 Task: Look for space in Tupaciguara, Brazil from 9th July, 2023 to 16th July, 2023 for 2 adults, 1 child in price range Rs.8000 to Rs.16000. Place can be entire place with 2 bedrooms having 2 beds and 1 bathroom. Property type can be house, flat, guest house. Amenities needed are: washing machine. Booking option can be shelf check-in. Required host language is Spanish.
Action: Mouse moved to (408, 95)
Screenshot: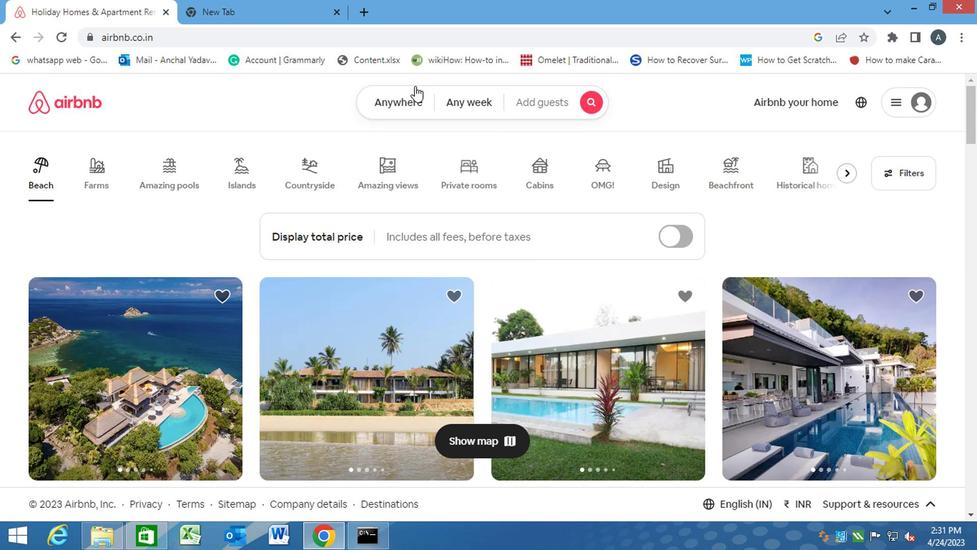 
Action: Mouse pressed left at (408, 95)
Screenshot: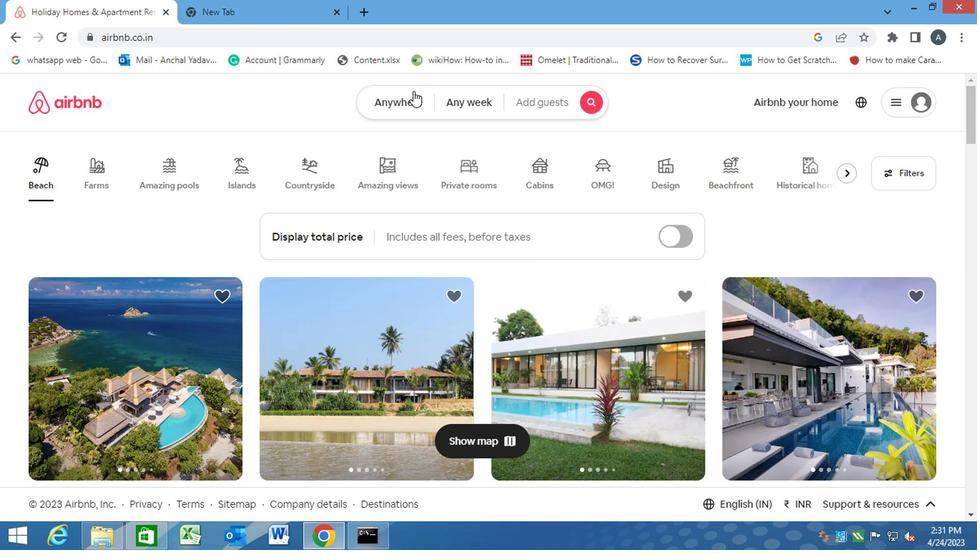 
Action: Mouse moved to (241, 154)
Screenshot: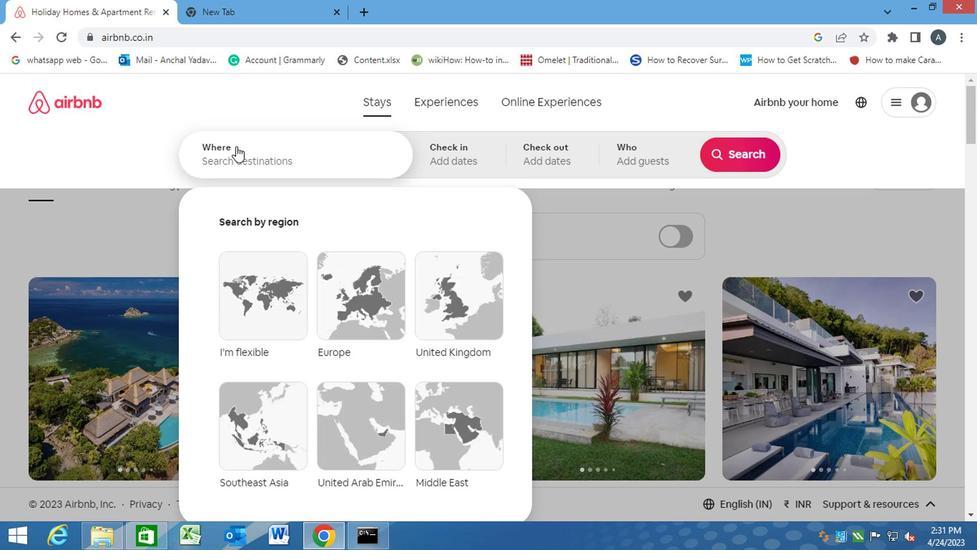 
Action: Mouse pressed left at (241, 154)
Screenshot: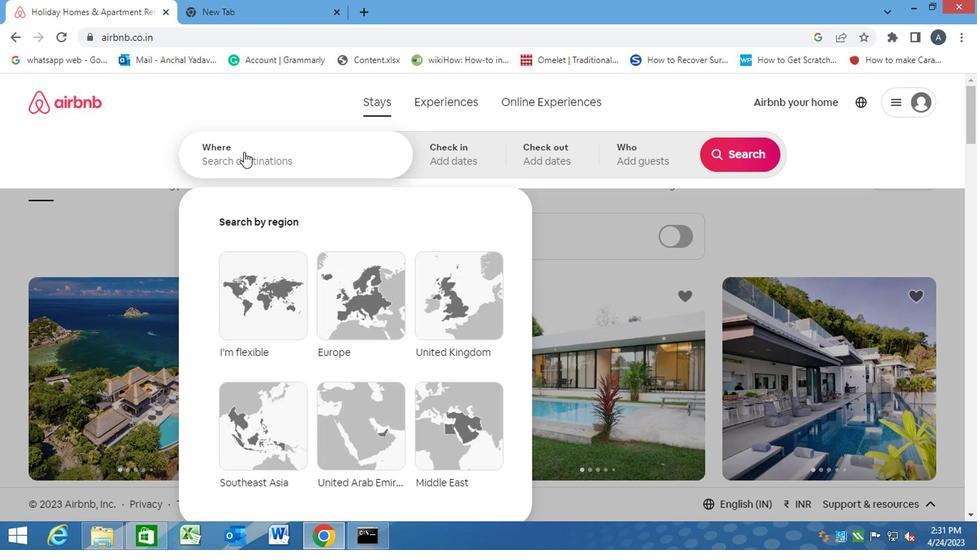 
Action: Key pressed t<Key.caps_lock>upaciguara,<Key.space><Key.caps_lock>b<Key.caps_lock>razil
Screenshot: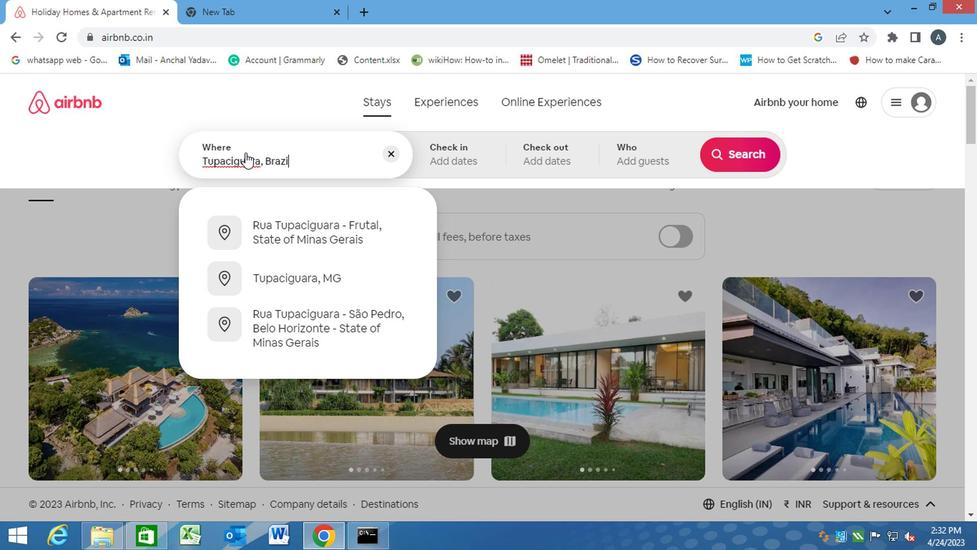 
Action: Mouse moved to (236, 163)
Screenshot: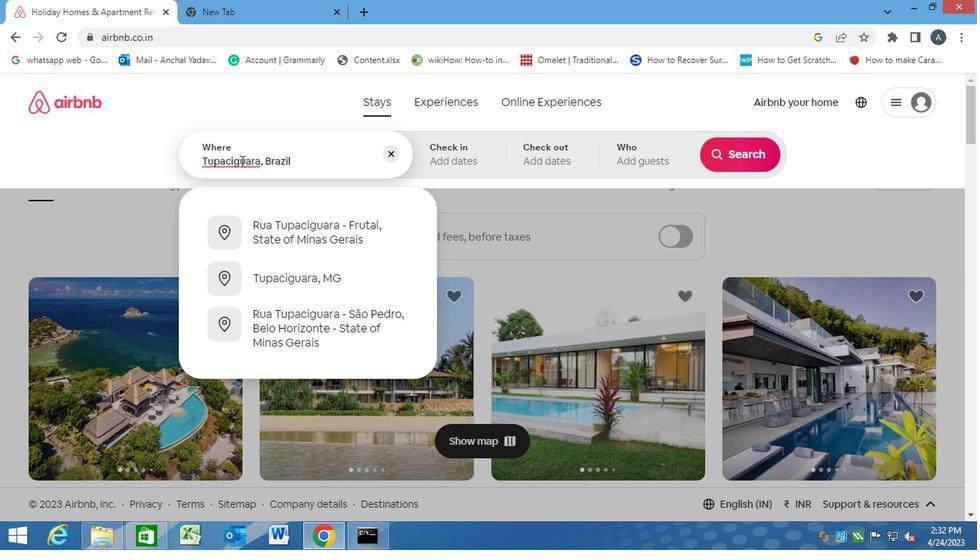 
Action: Mouse pressed left at (236, 163)
Screenshot: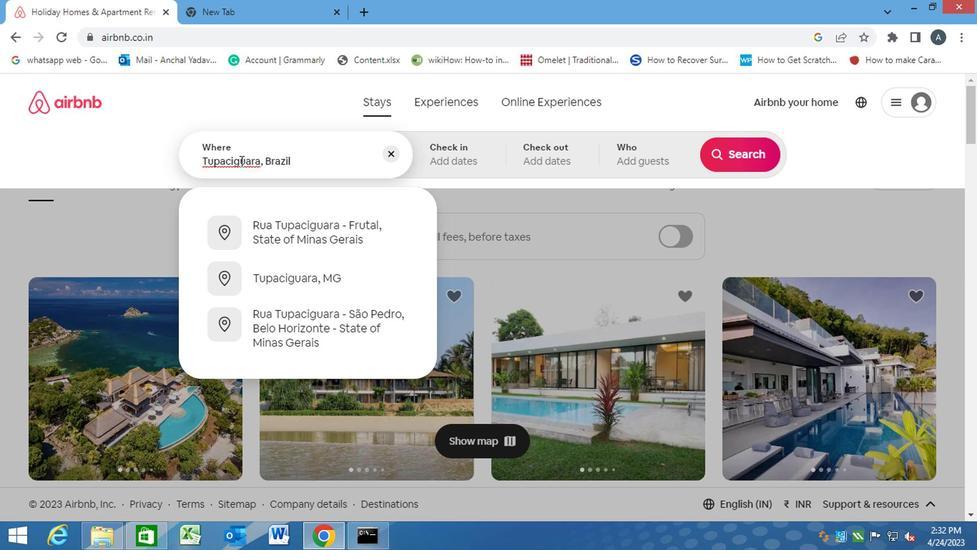 
Action: Key pressed <Key.backspace>g
Screenshot: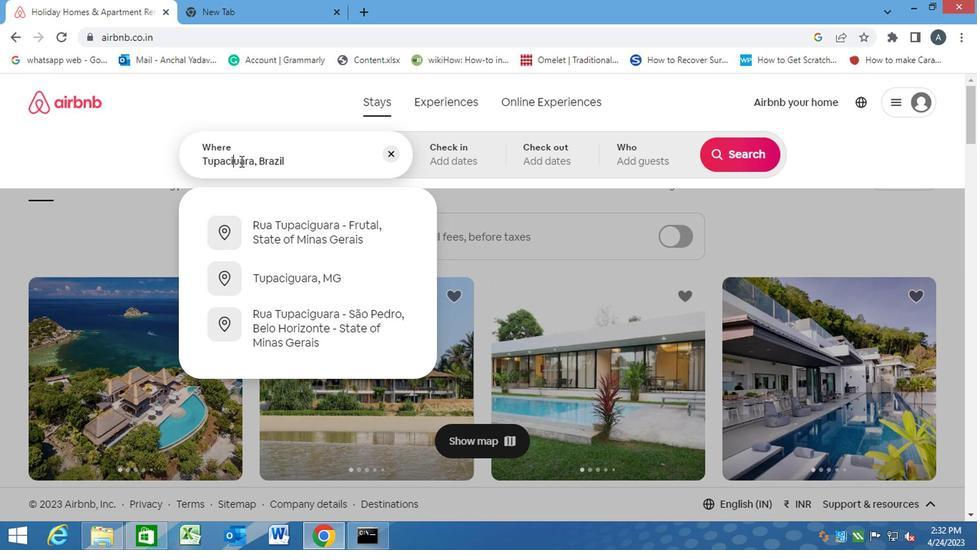 
Action: Mouse moved to (472, 156)
Screenshot: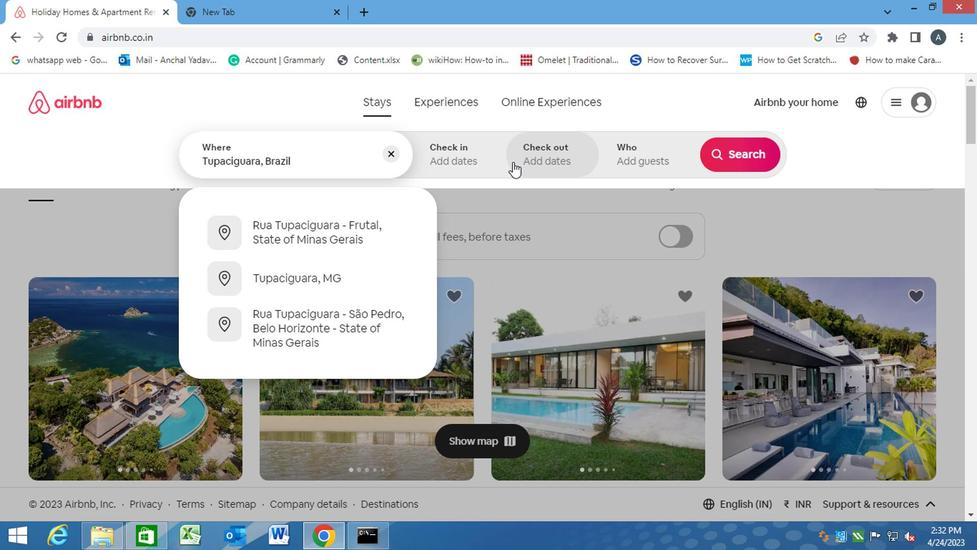 
Action: Mouse pressed left at (472, 156)
Screenshot: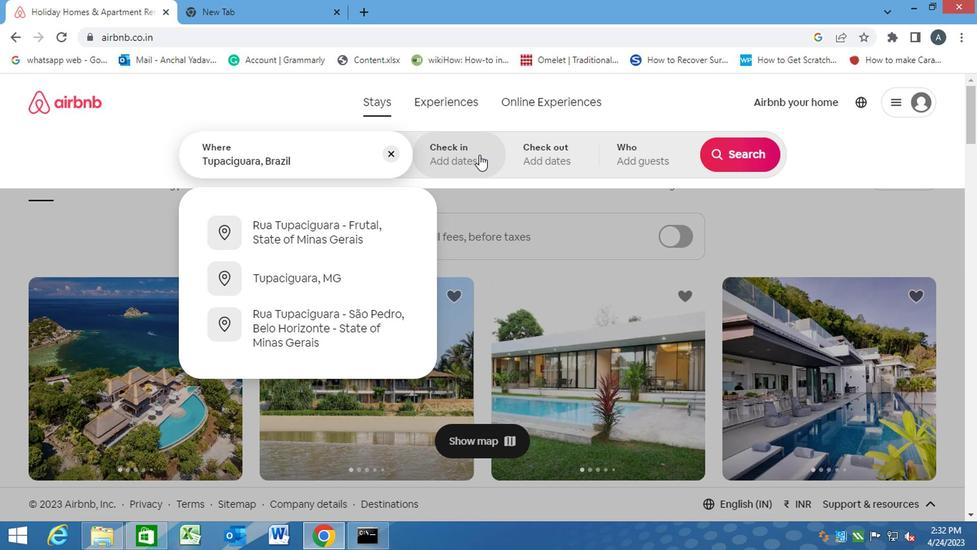 
Action: Mouse moved to (724, 264)
Screenshot: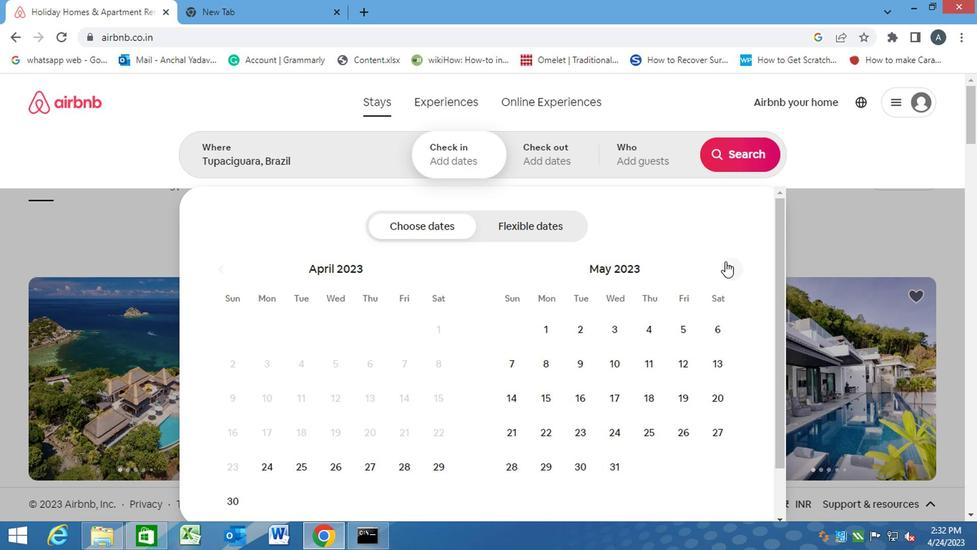 
Action: Mouse pressed left at (724, 264)
Screenshot: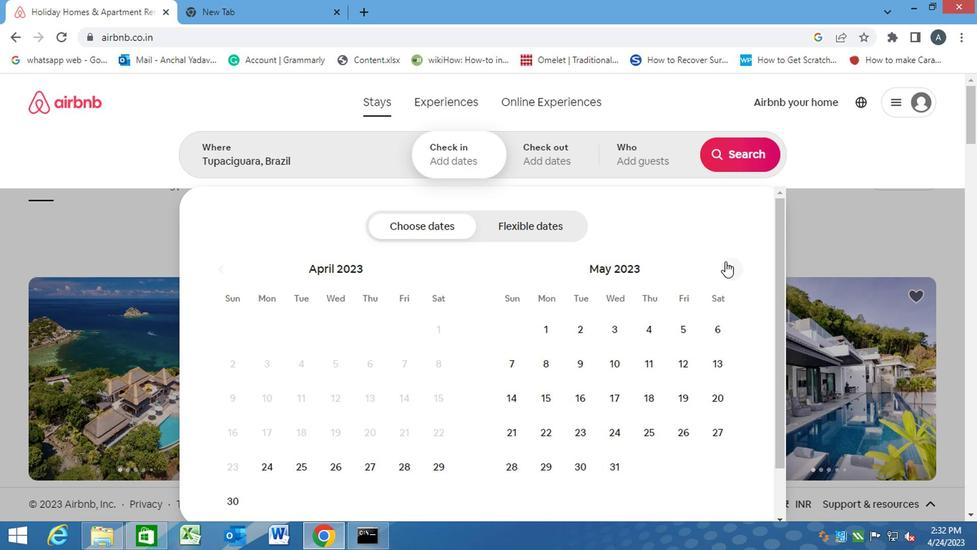 
Action: Mouse pressed left at (724, 264)
Screenshot: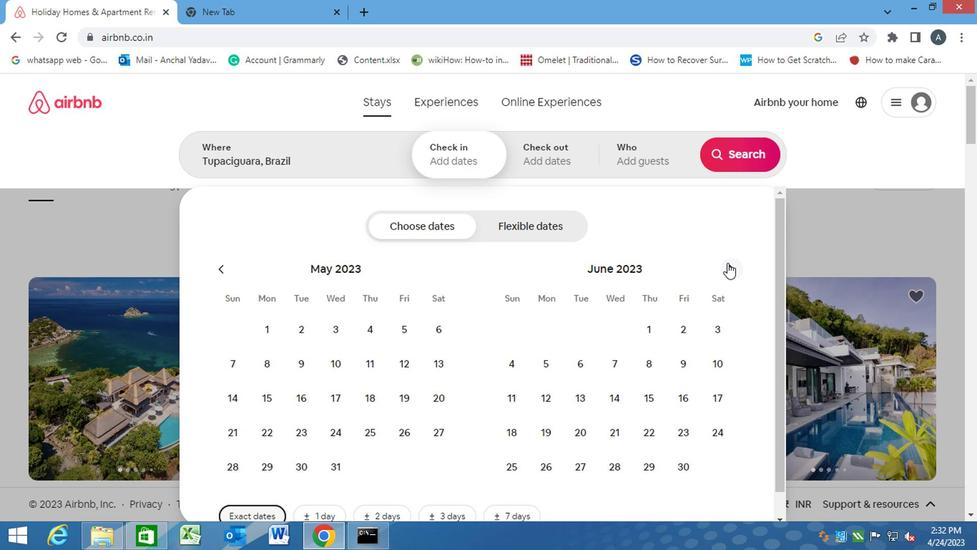 
Action: Mouse moved to (515, 396)
Screenshot: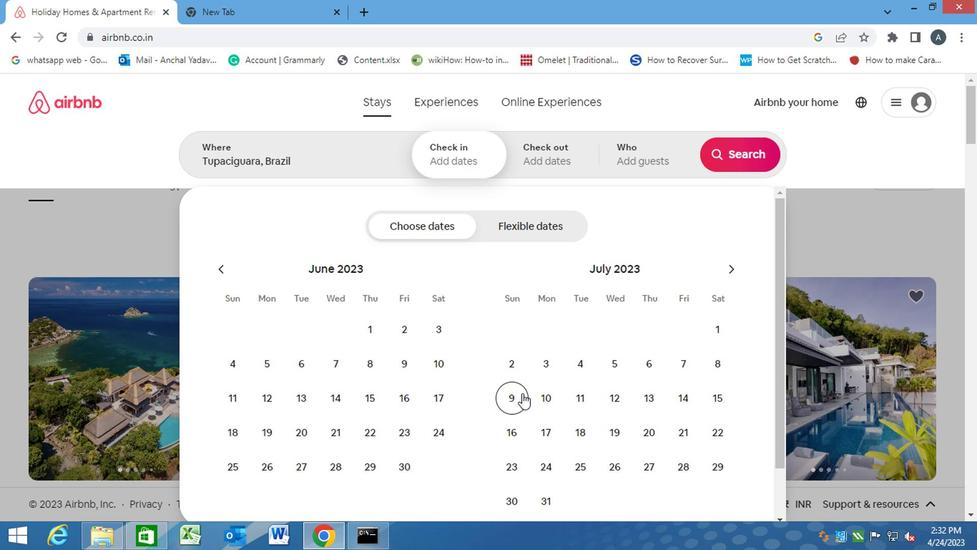 
Action: Mouse pressed left at (515, 396)
Screenshot: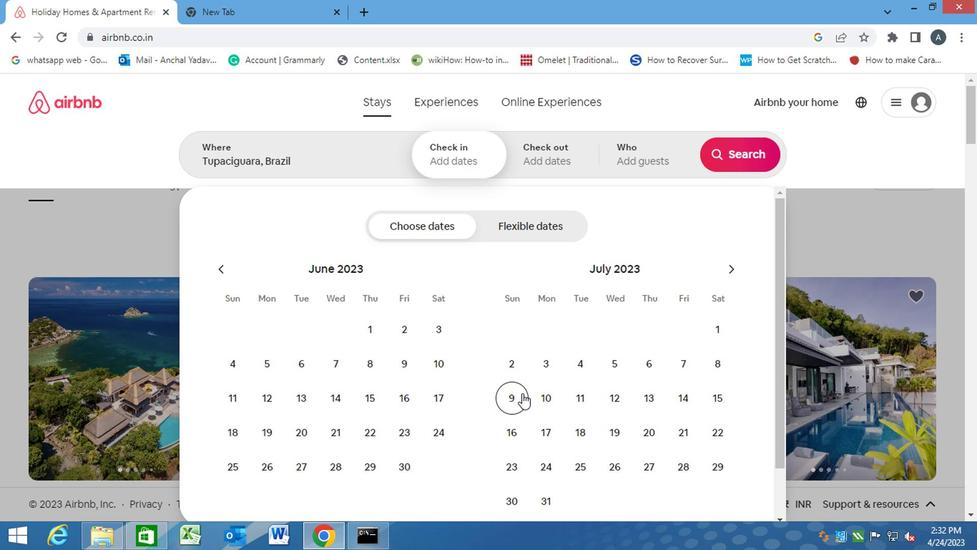
Action: Mouse moved to (514, 430)
Screenshot: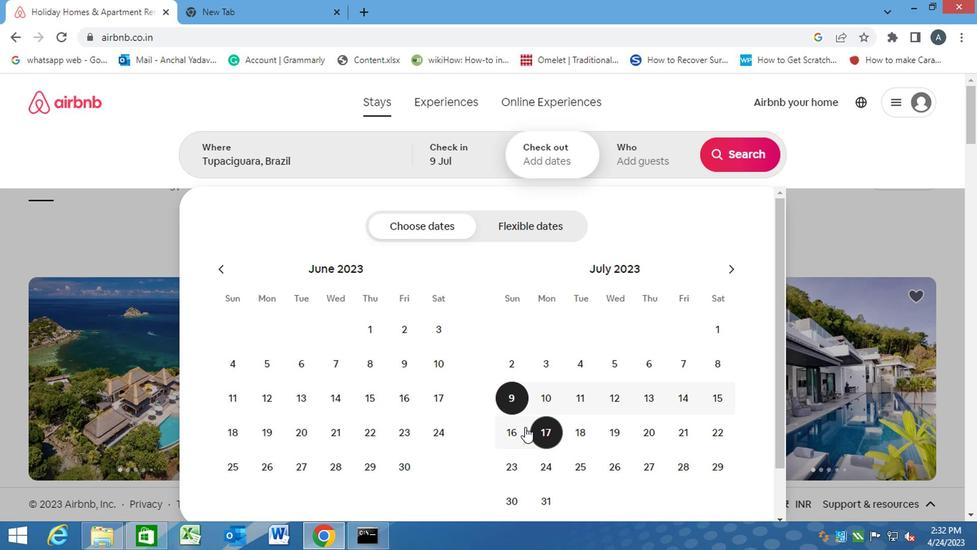 
Action: Mouse pressed left at (514, 430)
Screenshot: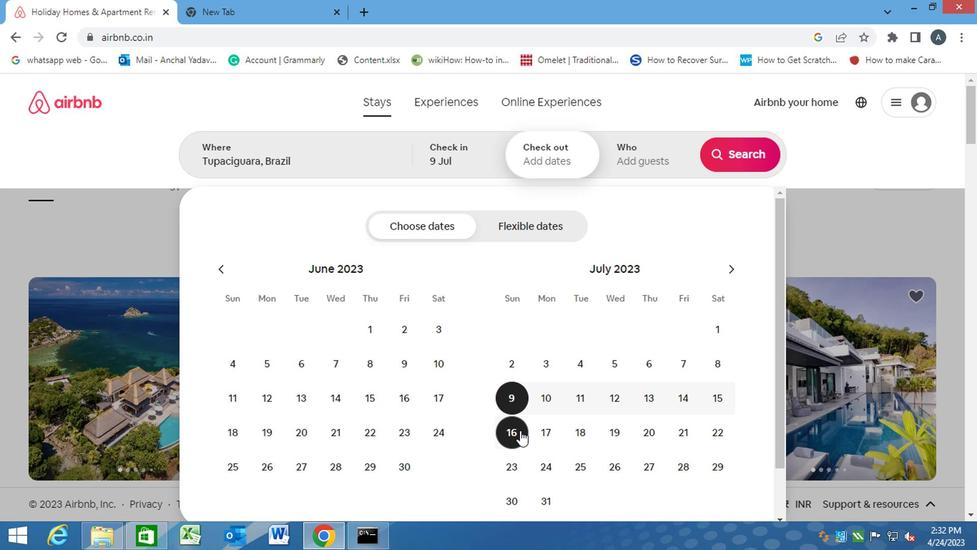
Action: Mouse moved to (662, 158)
Screenshot: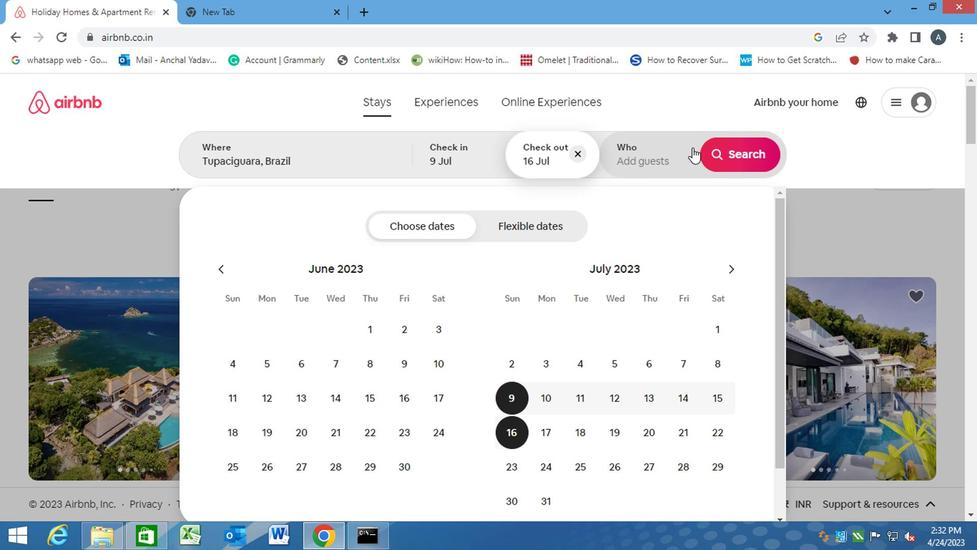 
Action: Mouse pressed left at (662, 158)
Screenshot: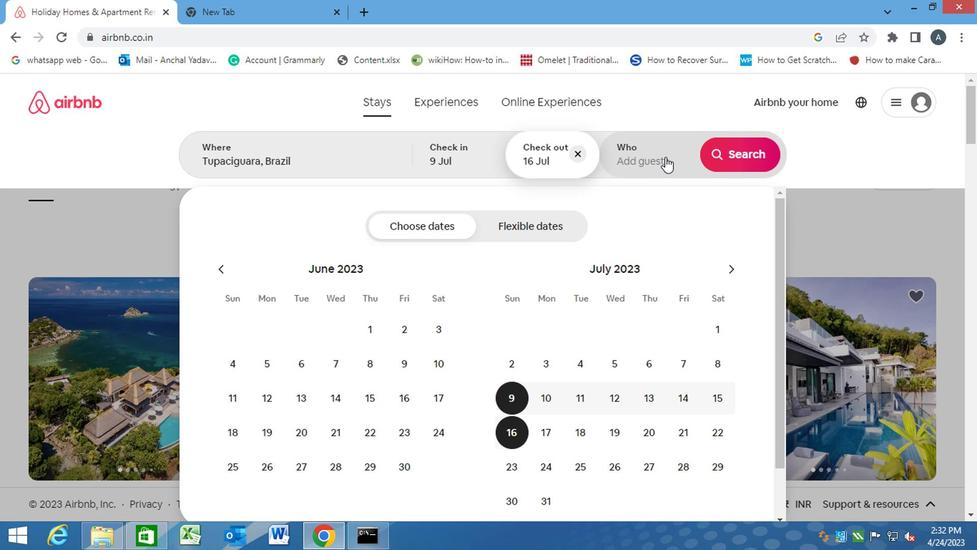 
Action: Mouse moved to (740, 231)
Screenshot: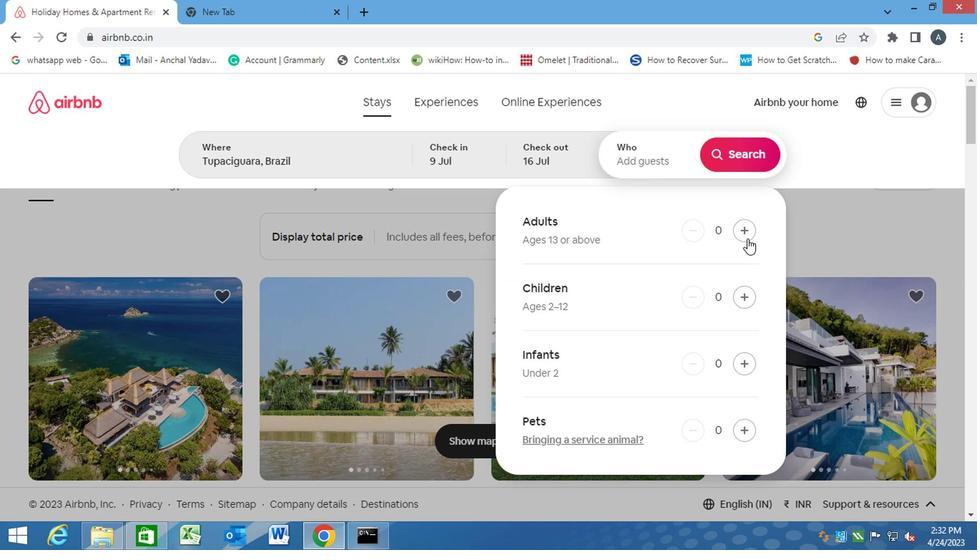 
Action: Mouse pressed left at (740, 231)
Screenshot: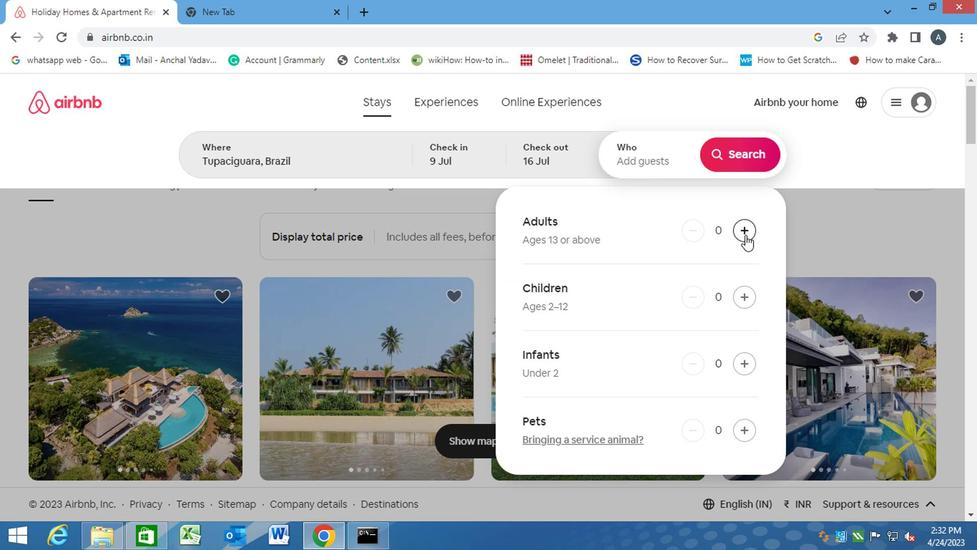 
Action: Mouse pressed left at (740, 231)
Screenshot: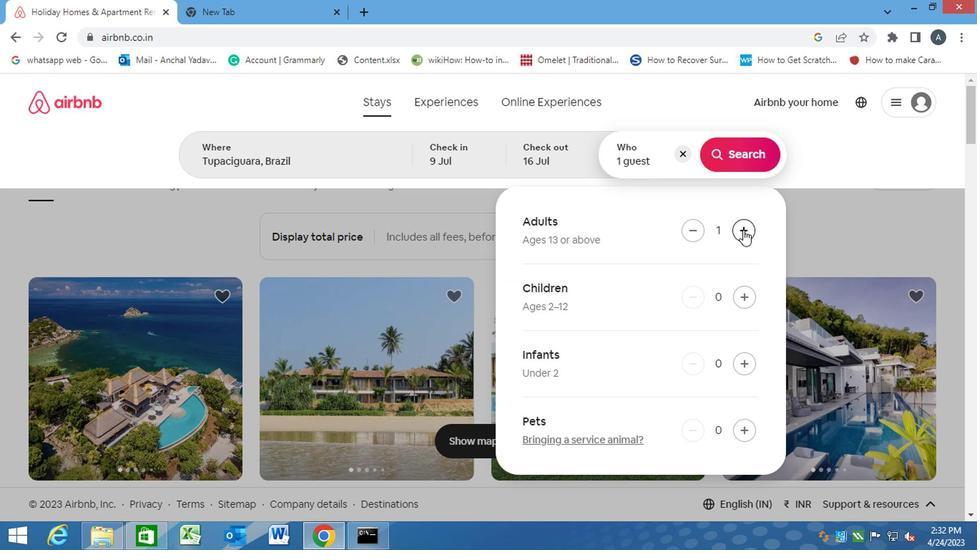 
Action: Mouse moved to (736, 288)
Screenshot: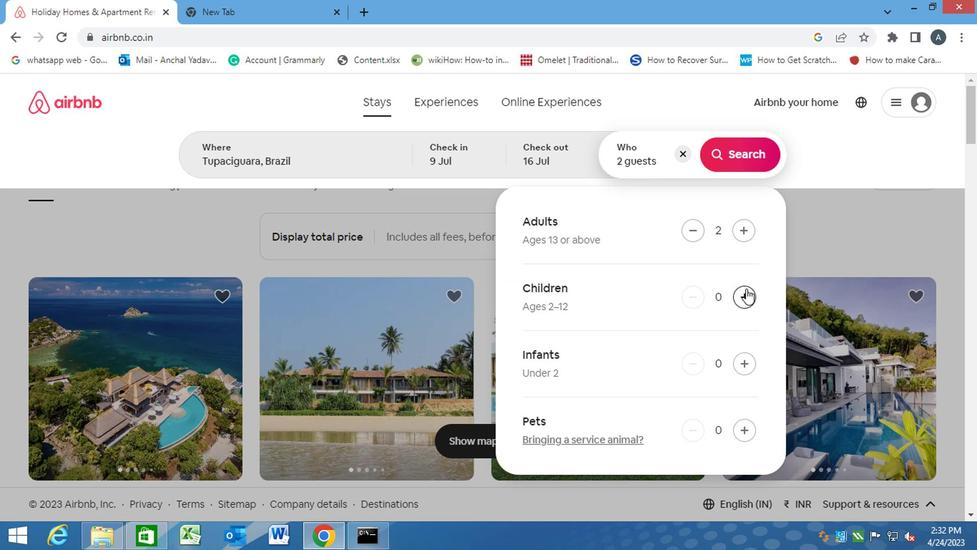 
Action: Mouse pressed left at (736, 288)
Screenshot: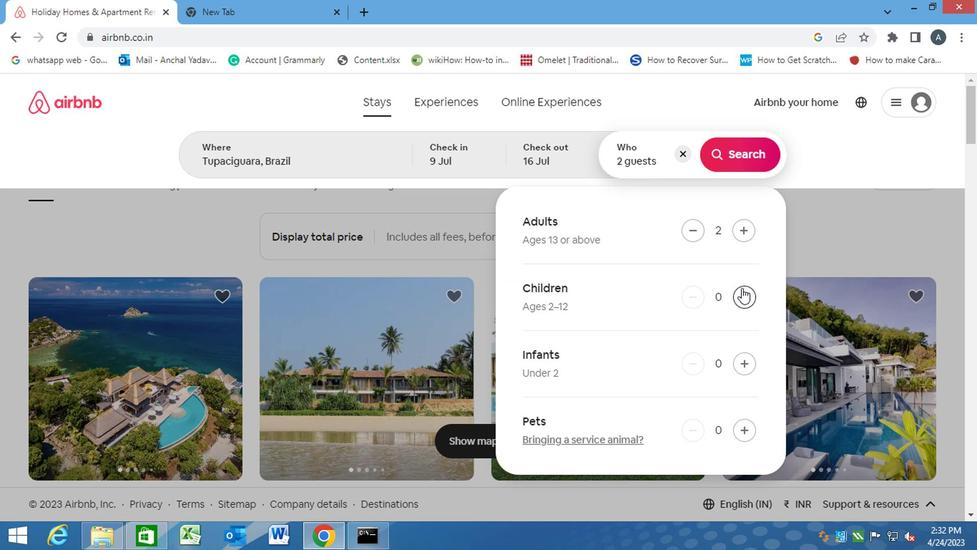 
Action: Mouse moved to (737, 140)
Screenshot: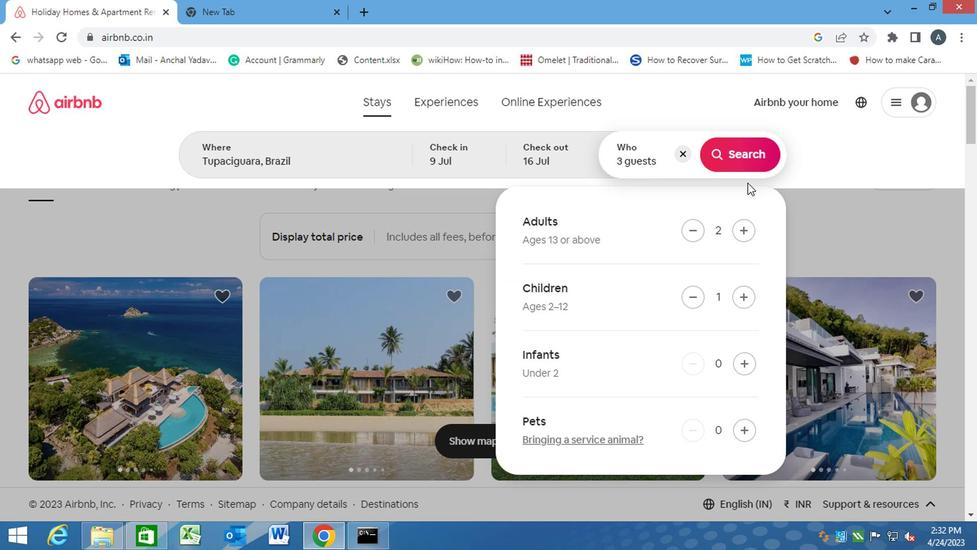 
Action: Mouse pressed left at (737, 140)
Screenshot: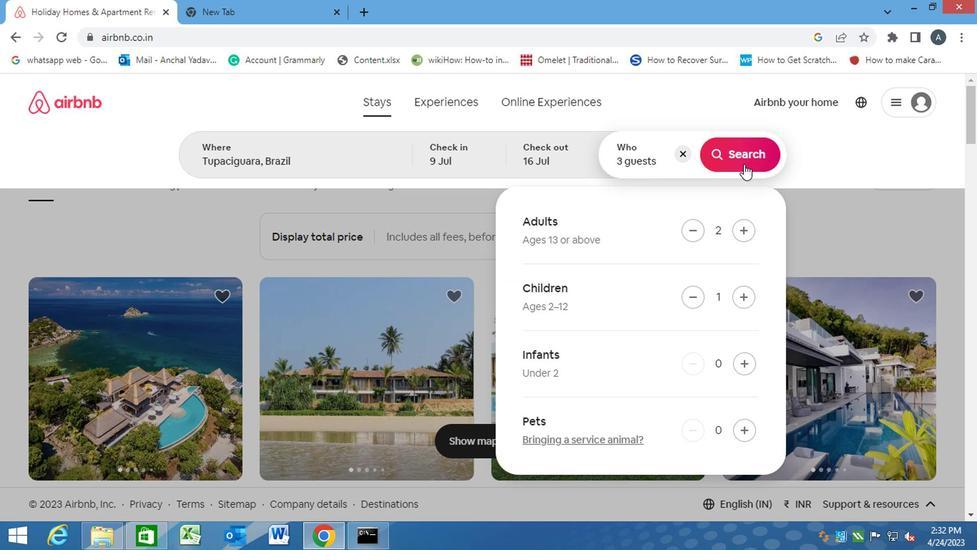 
Action: Mouse moved to (904, 160)
Screenshot: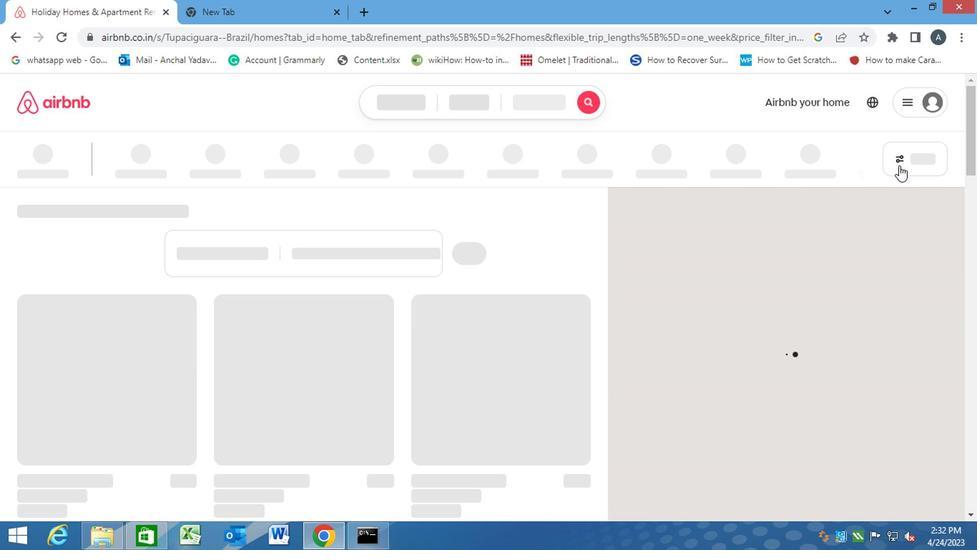 
Action: Mouse pressed left at (904, 160)
Screenshot: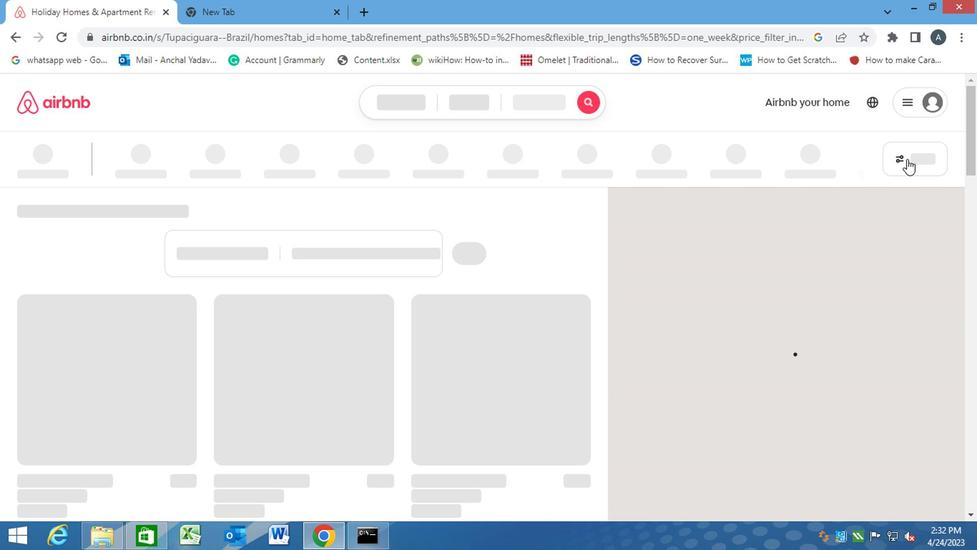 
Action: Mouse moved to (308, 340)
Screenshot: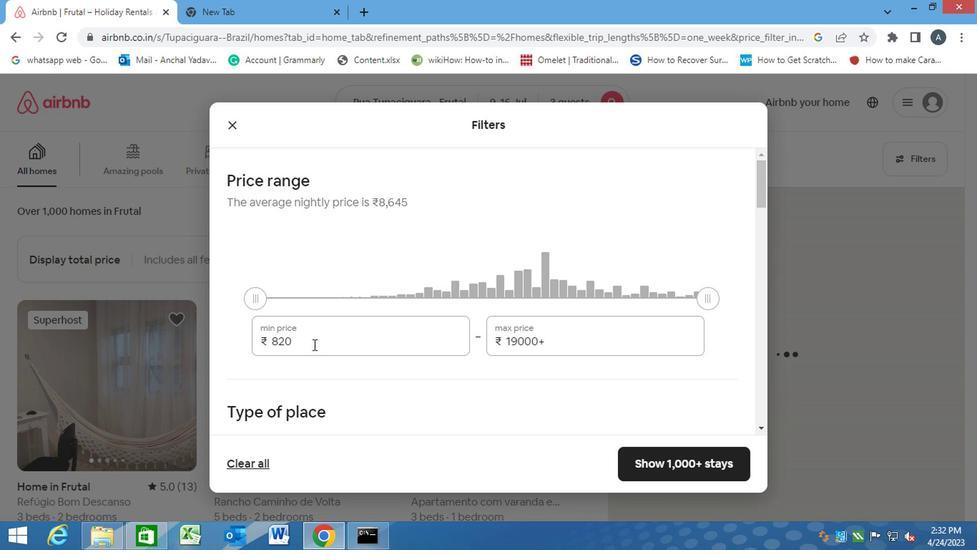 
Action: Mouse pressed left at (308, 340)
Screenshot: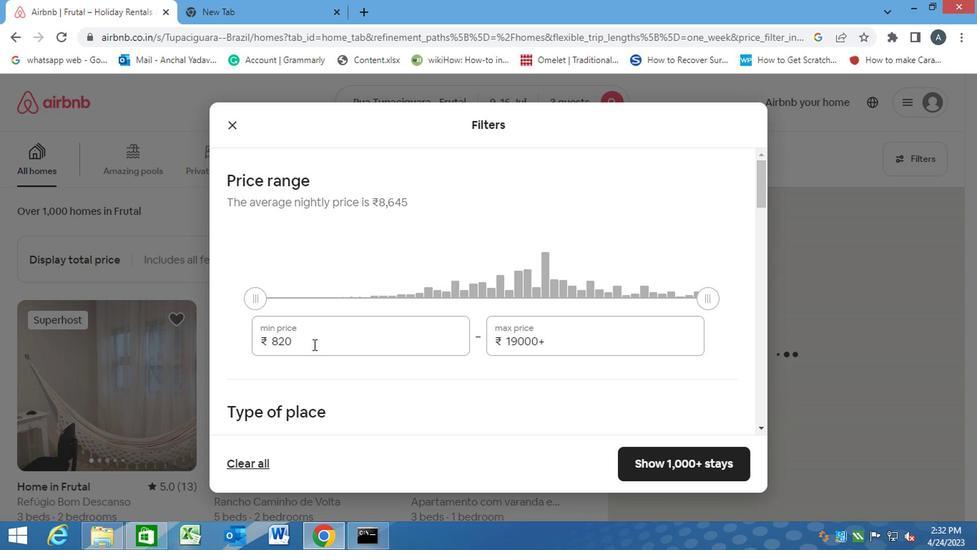 
Action: Mouse moved to (201, 340)
Screenshot: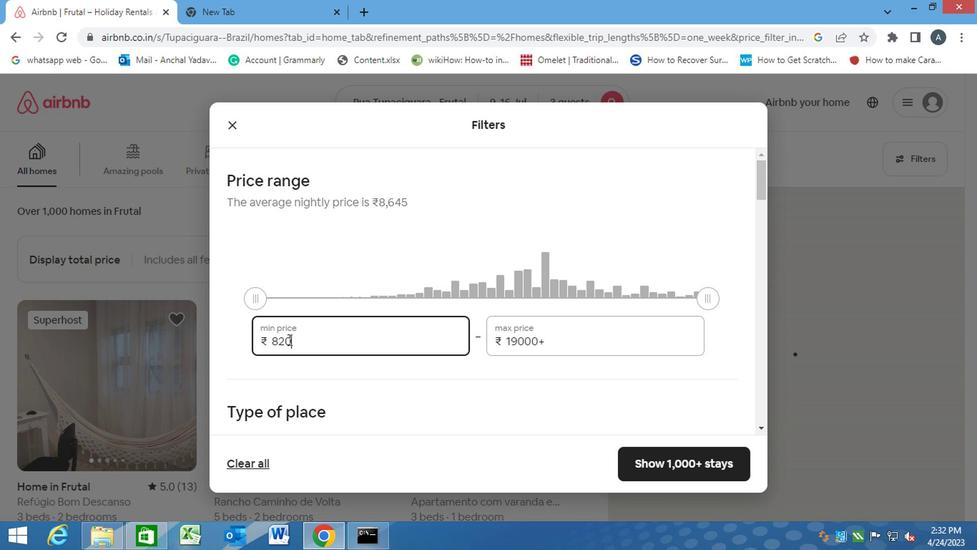 
Action: Key pressed 8000<Key.tab><Key.backspace>16000
Screenshot: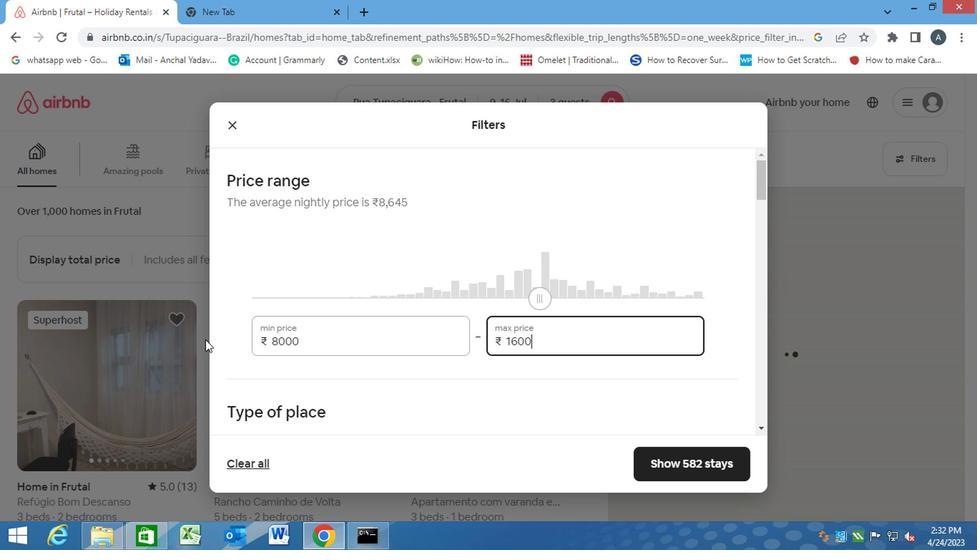 
Action: Mouse moved to (409, 410)
Screenshot: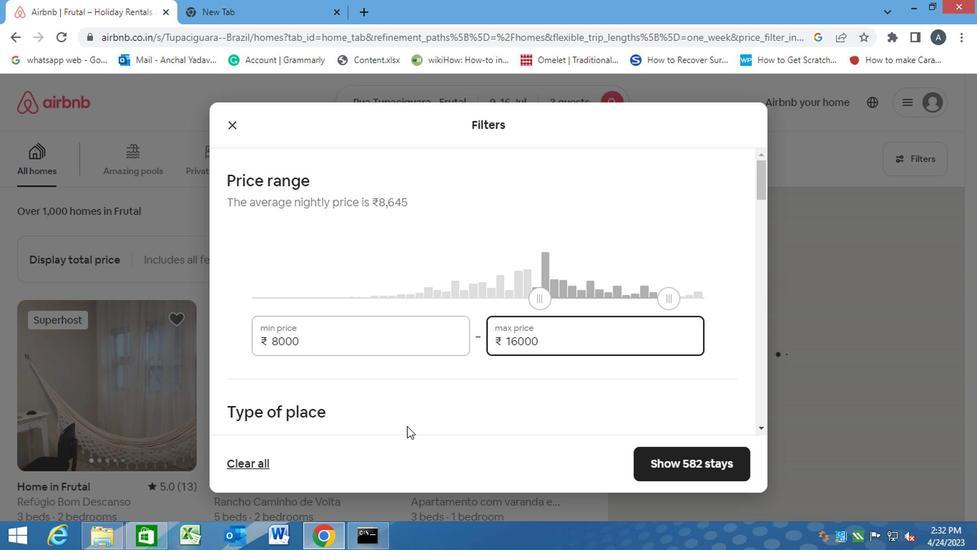
Action: Mouse pressed left at (409, 410)
Screenshot: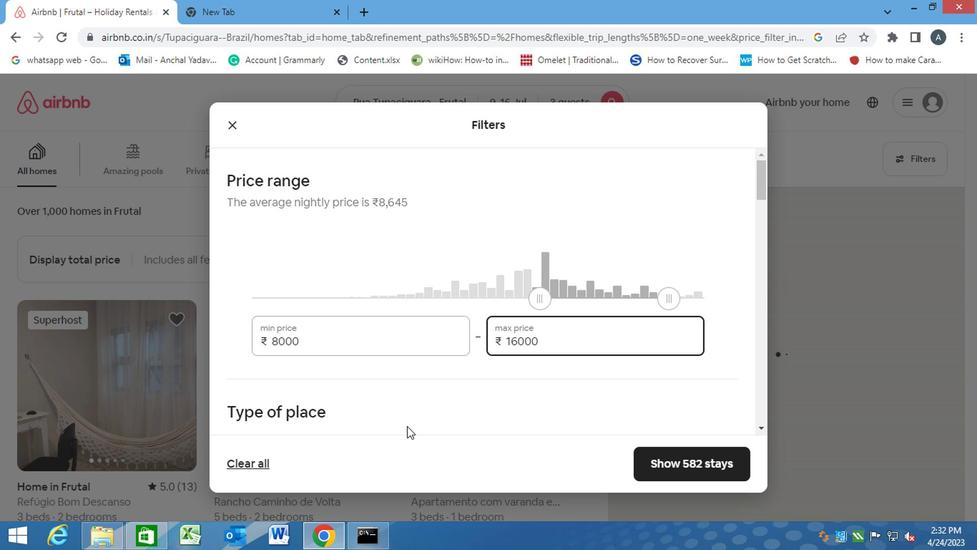 
Action: Mouse scrolled (409, 410) with delta (0, 0)
Screenshot: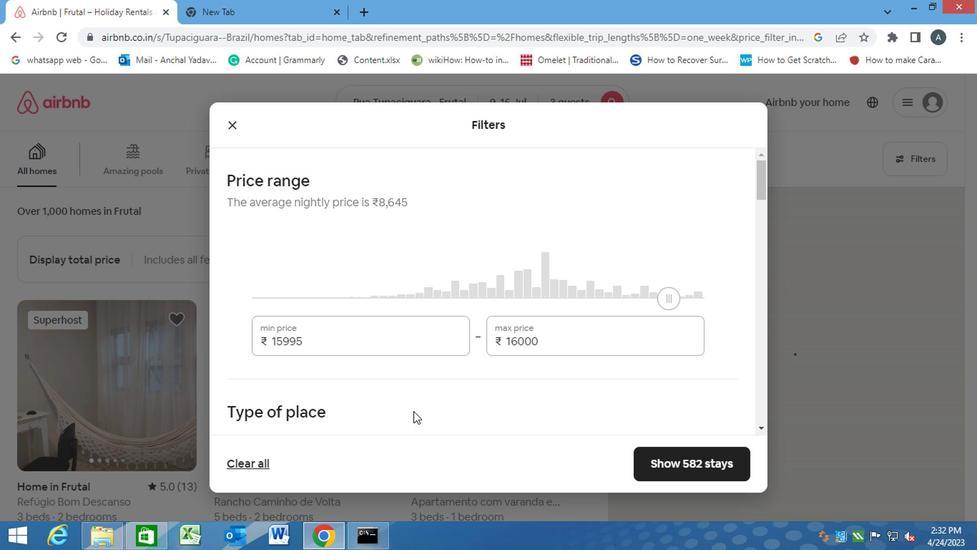 
Action: Mouse scrolled (409, 410) with delta (0, 0)
Screenshot: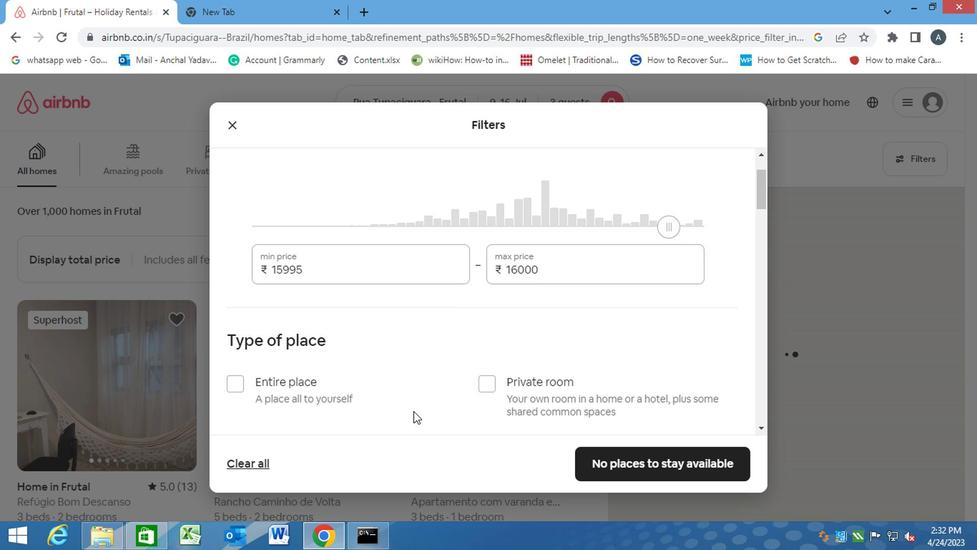 
Action: Mouse scrolled (409, 410) with delta (0, 0)
Screenshot: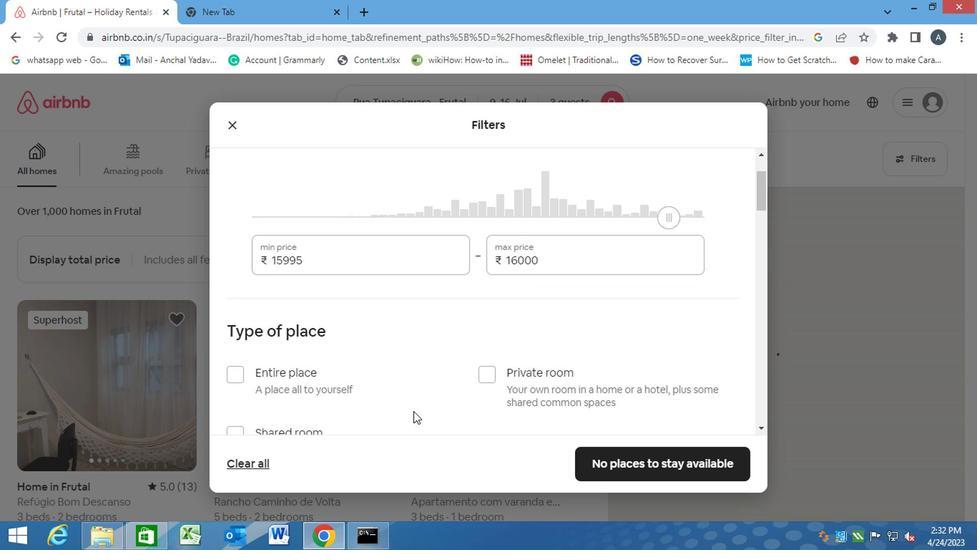 
Action: Mouse moved to (227, 234)
Screenshot: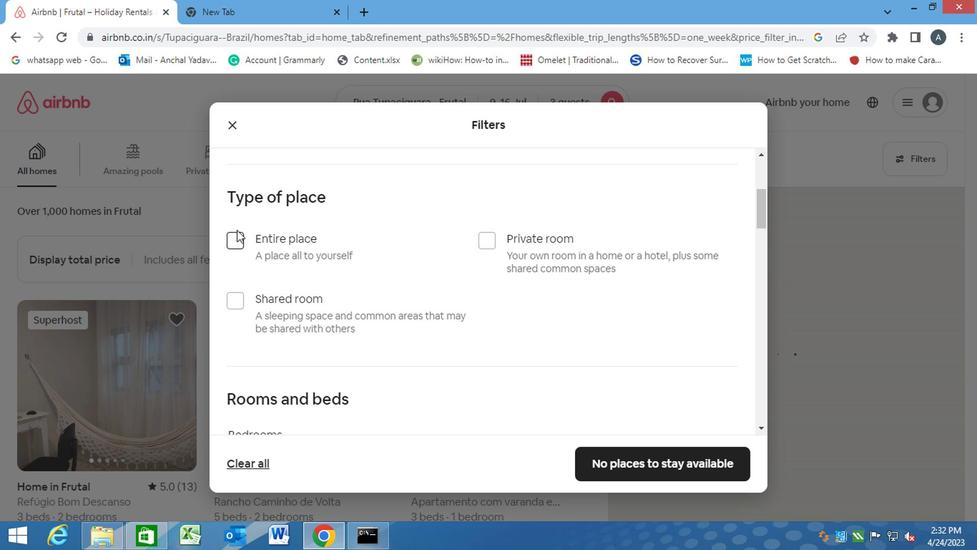 
Action: Mouse pressed left at (227, 234)
Screenshot: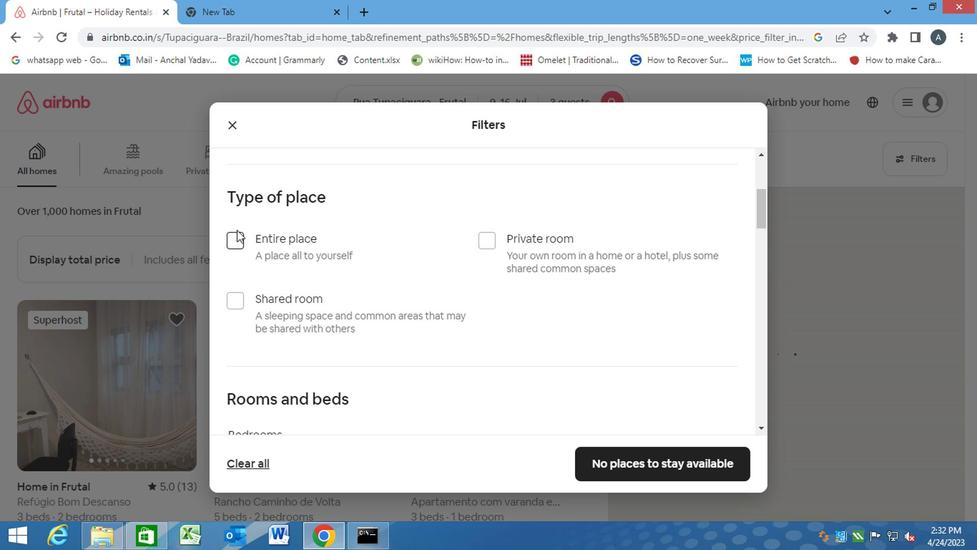 
Action: Mouse moved to (445, 374)
Screenshot: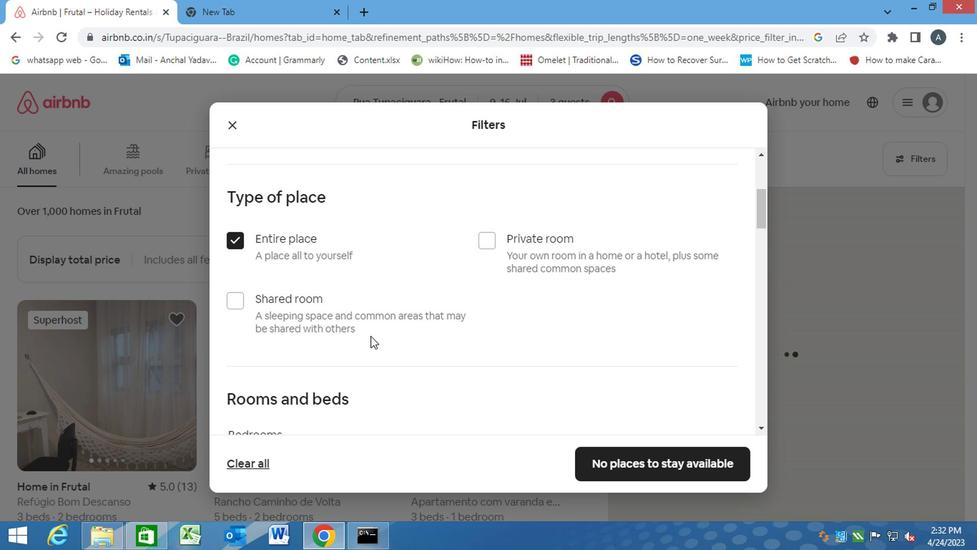 
Action: Mouse scrolled (368, 338) with delta (0, 0)
Screenshot: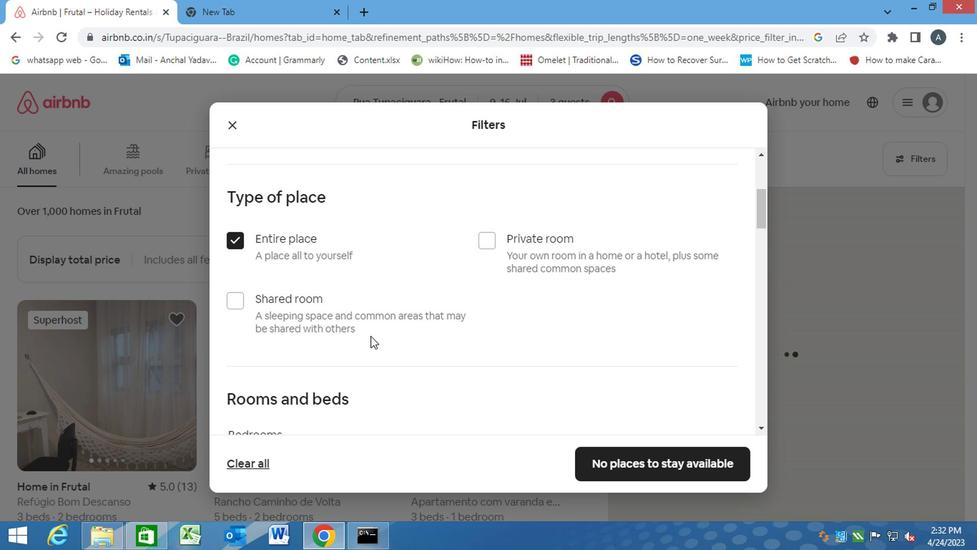 
Action: Mouse scrolled (368, 338) with delta (0, 0)
Screenshot: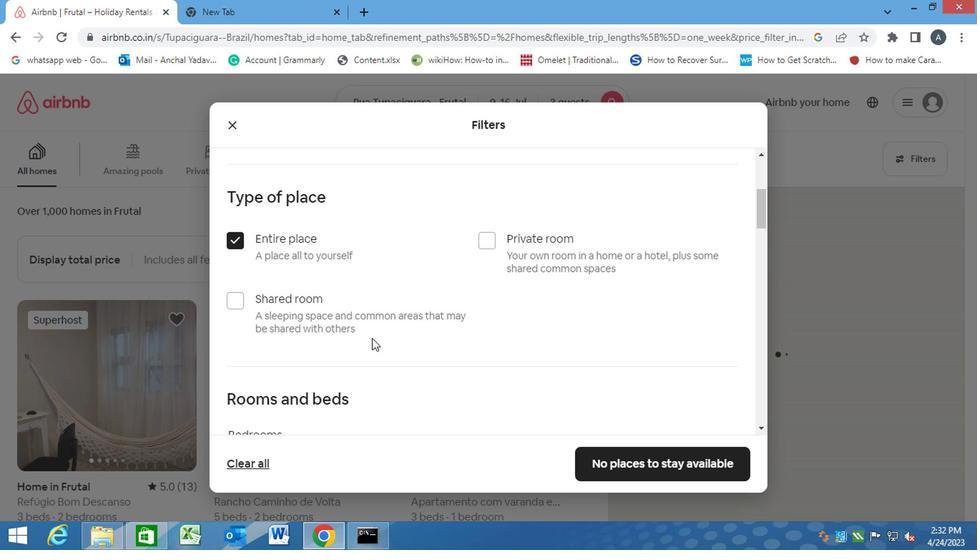 
Action: Mouse scrolled (368, 338) with delta (0, 0)
Screenshot: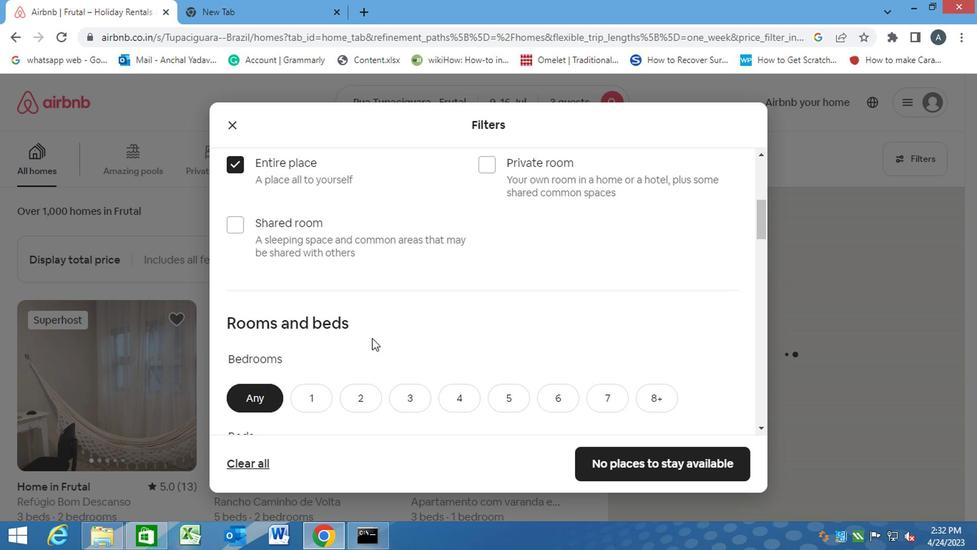 
Action: Mouse scrolled (503, 381) with delta (0, 0)
Screenshot: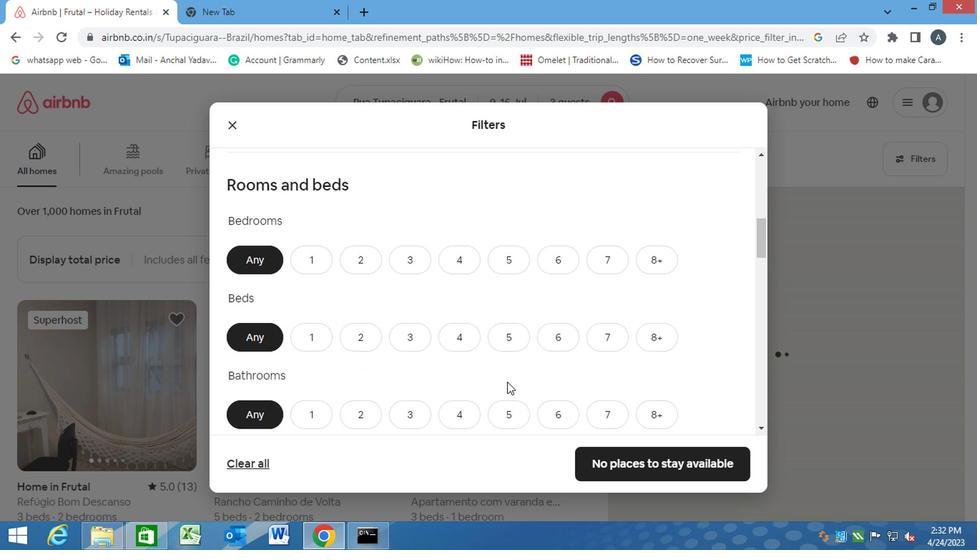
Action: Mouse moved to (554, 199)
Screenshot: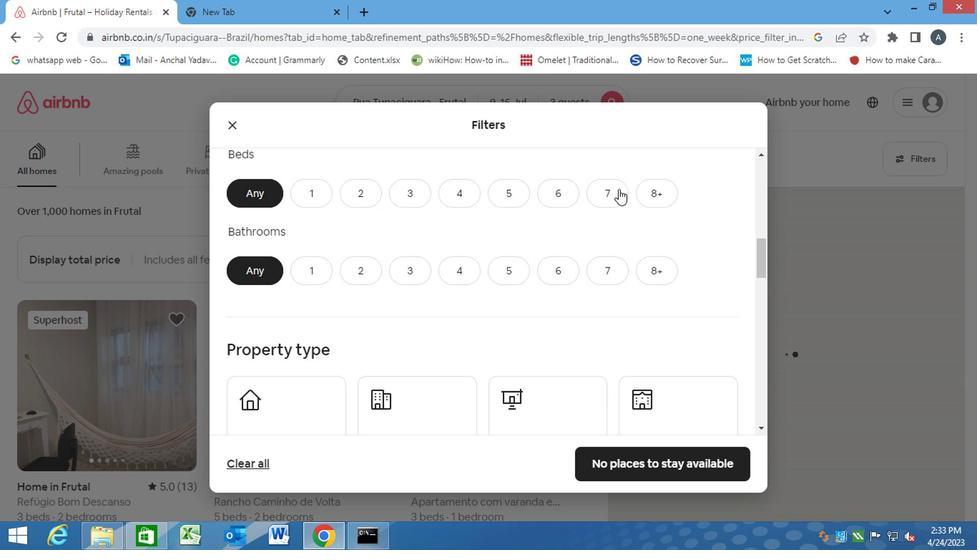 
Action: Mouse scrolled (554, 200) with delta (0, 0)
Screenshot: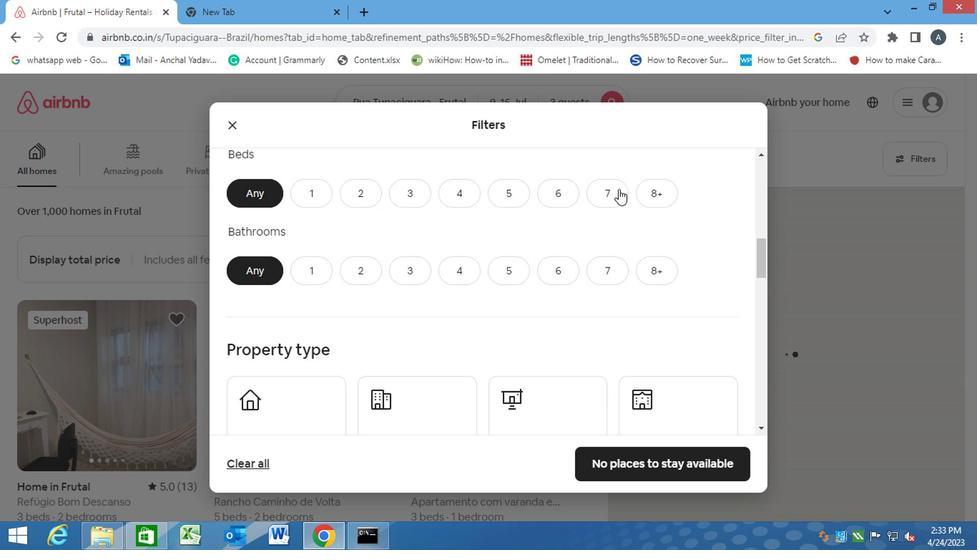 
Action: Mouse moved to (365, 185)
Screenshot: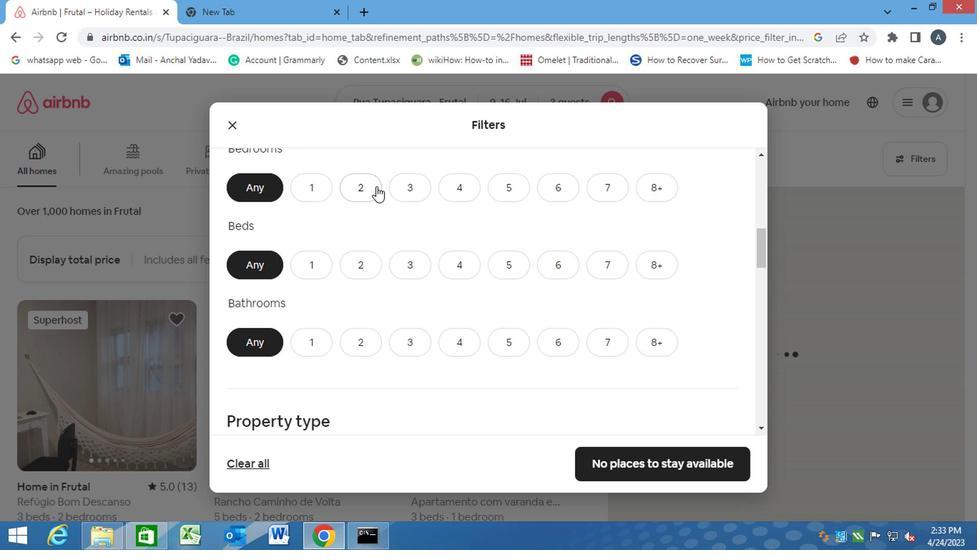
Action: Mouse pressed left at (365, 185)
Screenshot: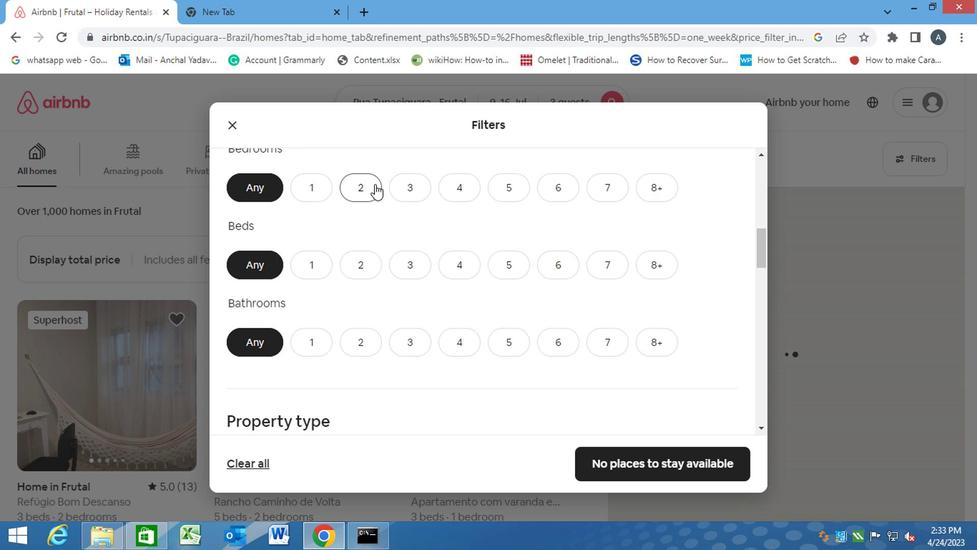 
Action: Mouse moved to (363, 261)
Screenshot: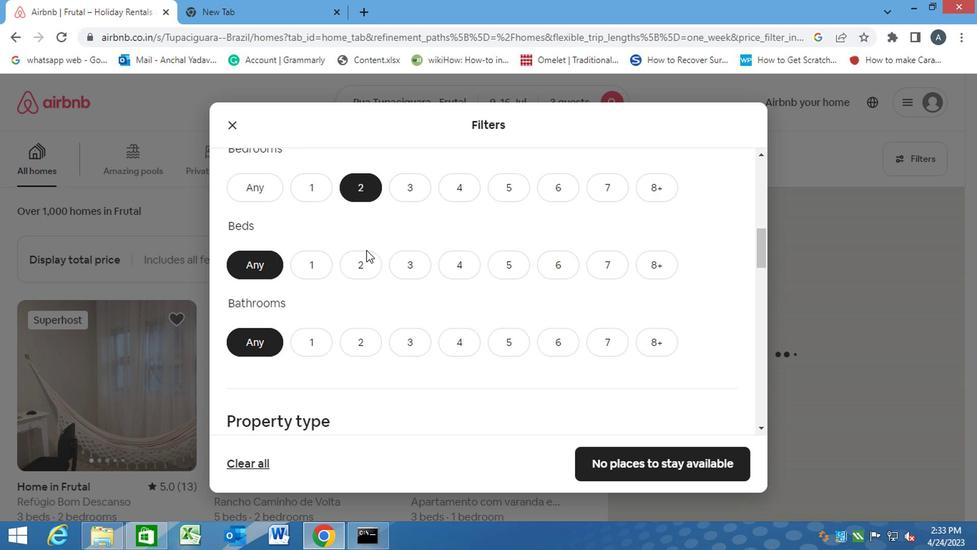 
Action: Mouse pressed left at (363, 261)
Screenshot: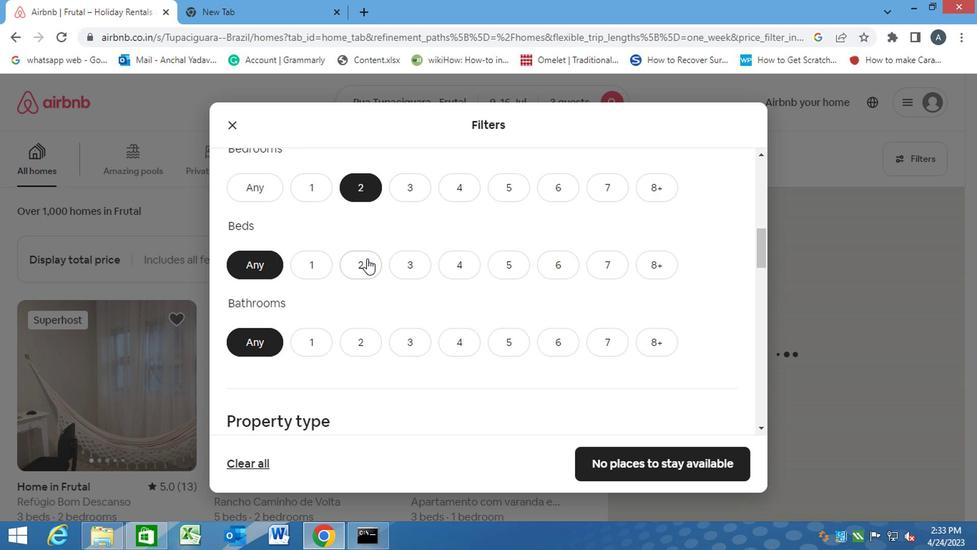 
Action: Mouse moved to (305, 334)
Screenshot: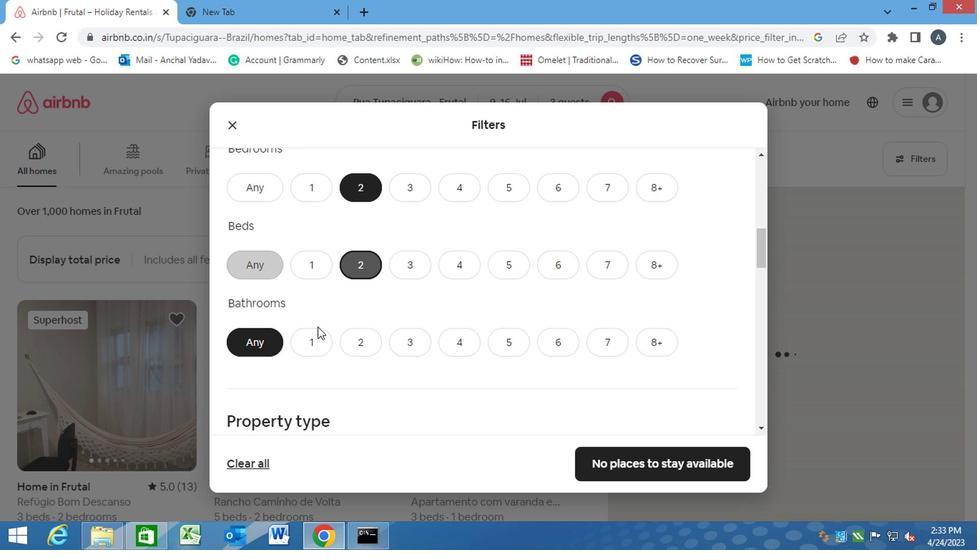 
Action: Mouse pressed left at (305, 334)
Screenshot: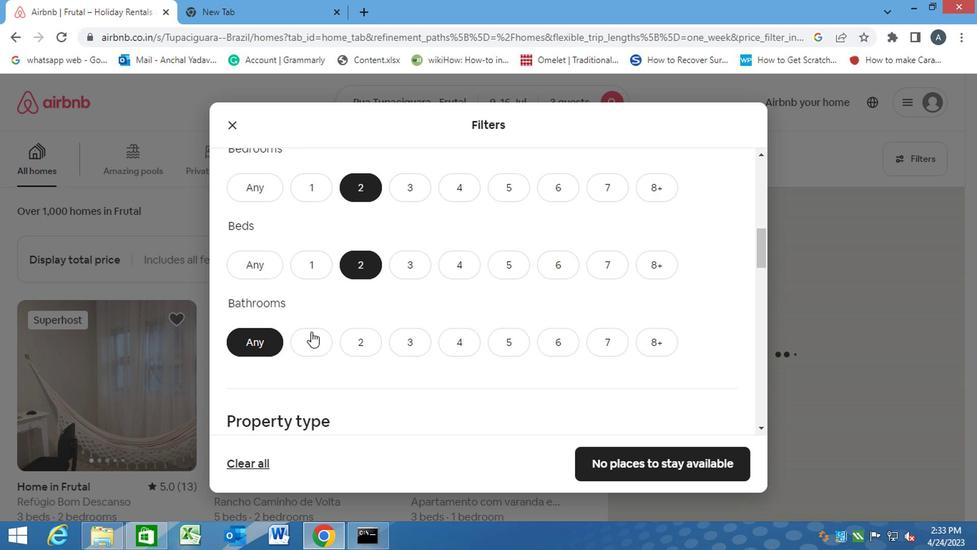 
Action: Mouse moved to (461, 369)
Screenshot: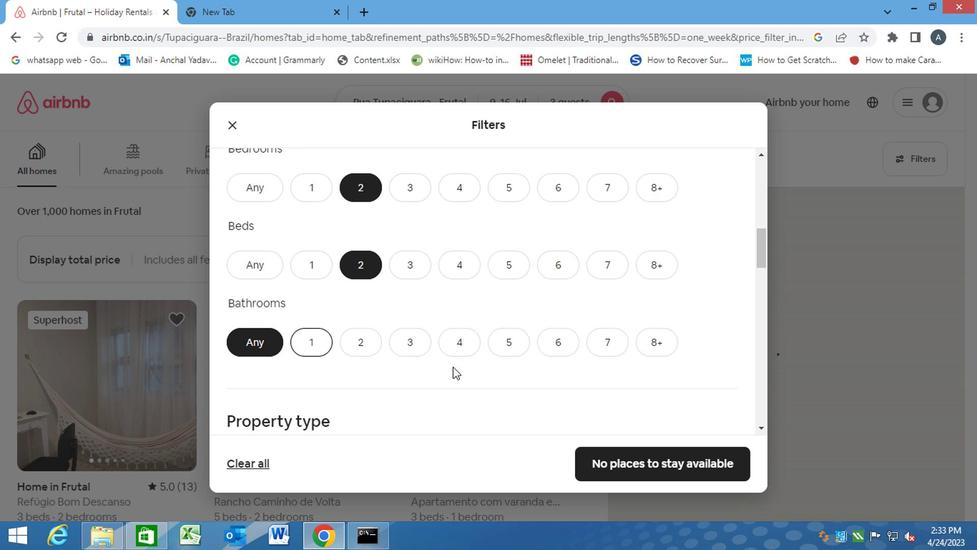 
Action: Mouse scrolled (461, 368) with delta (0, 0)
Screenshot: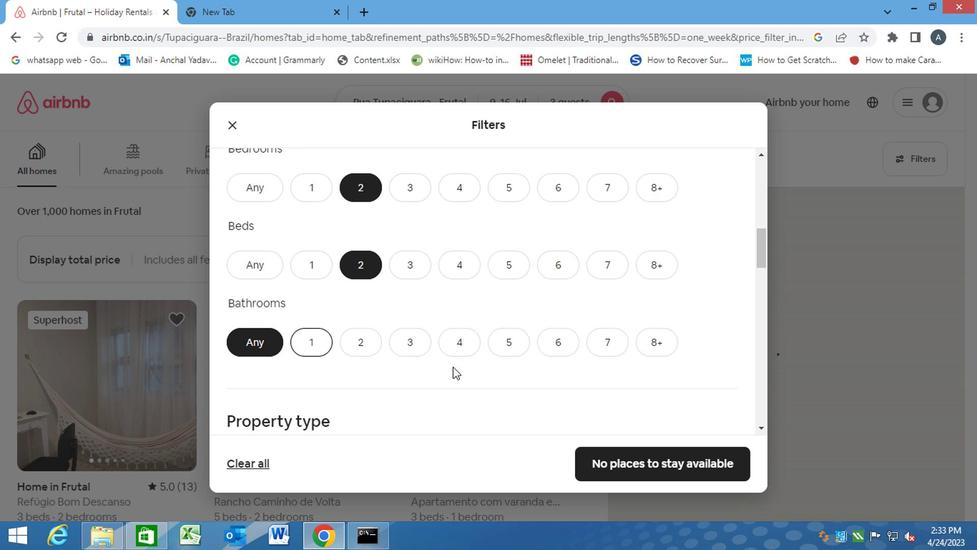 
Action: Mouse scrolled (461, 368) with delta (0, 0)
Screenshot: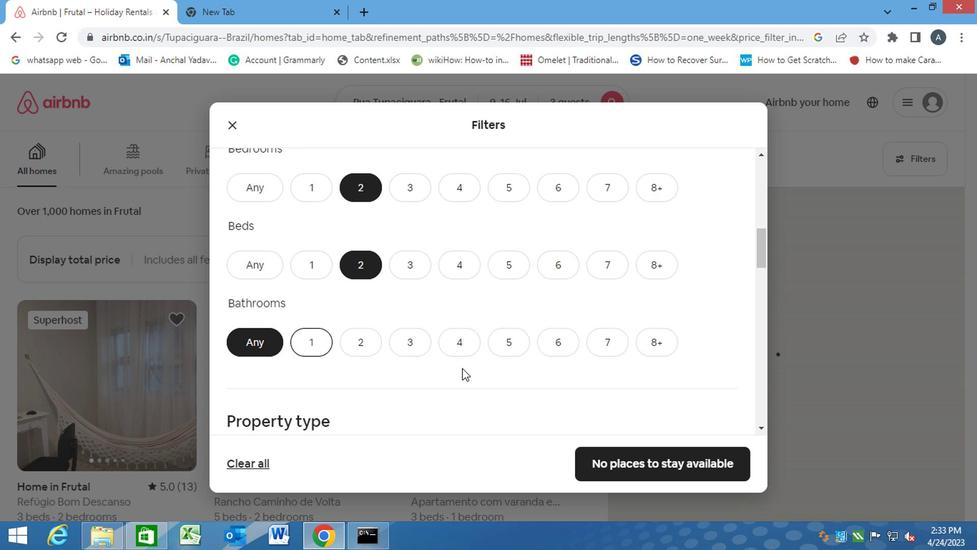 
Action: Mouse moved to (257, 360)
Screenshot: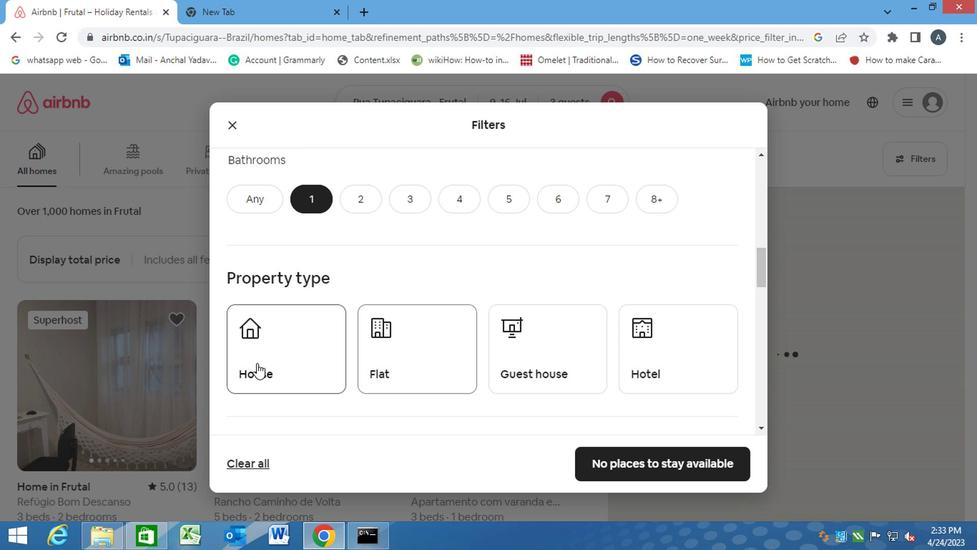 
Action: Mouse pressed left at (257, 360)
Screenshot: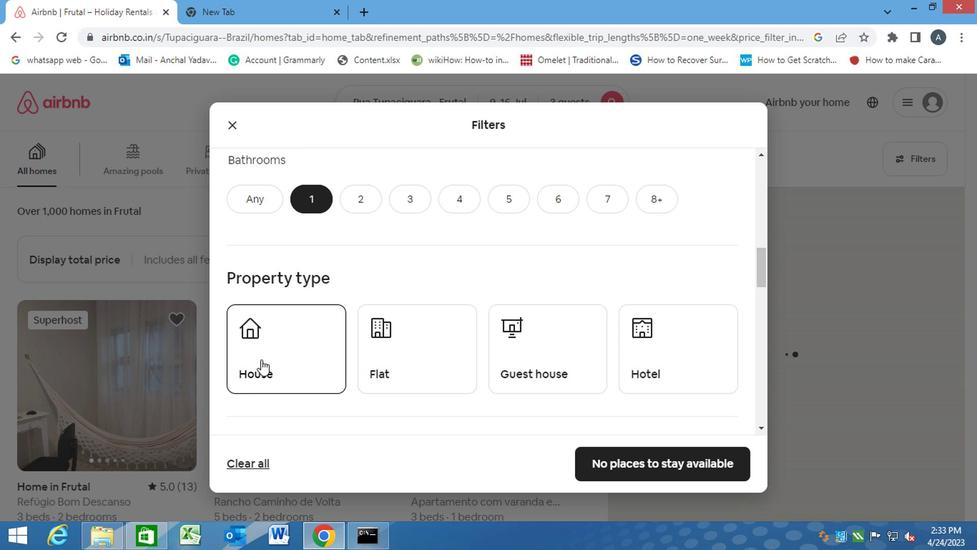 
Action: Mouse moved to (383, 366)
Screenshot: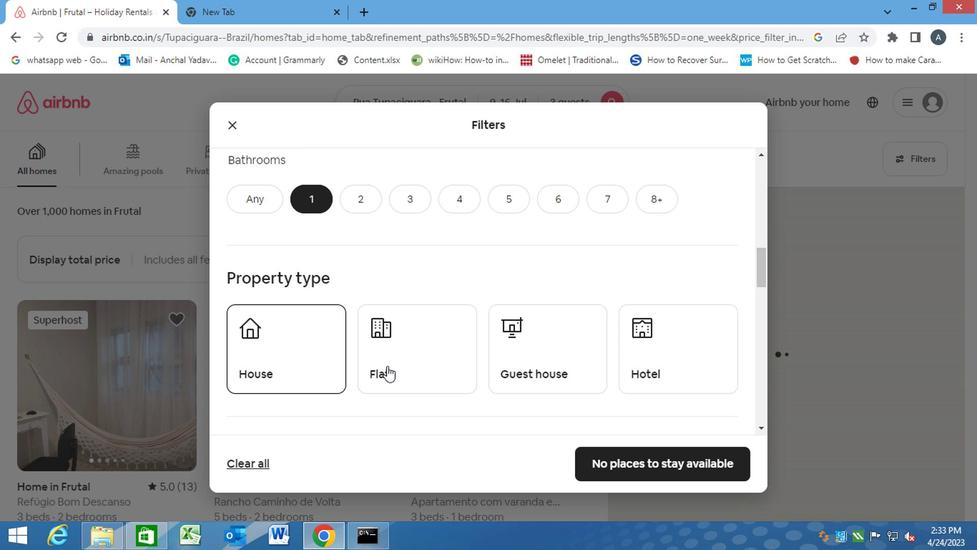 
Action: Mouse pressed left at (383, 366)
Screenshot: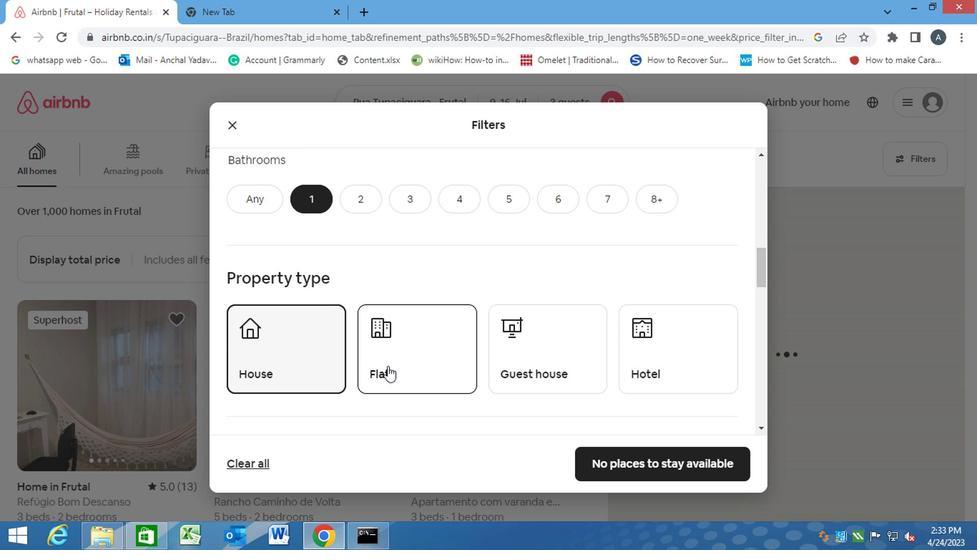 
Action: Mouse moved to (533, 360)
Screenshot: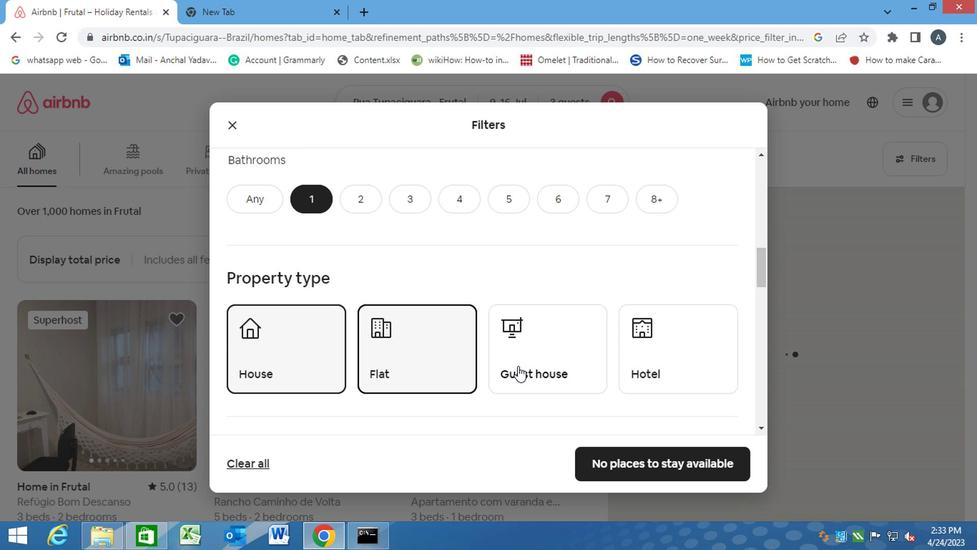 
Action: Mouse pressed left at (533, 360)
Screenshot: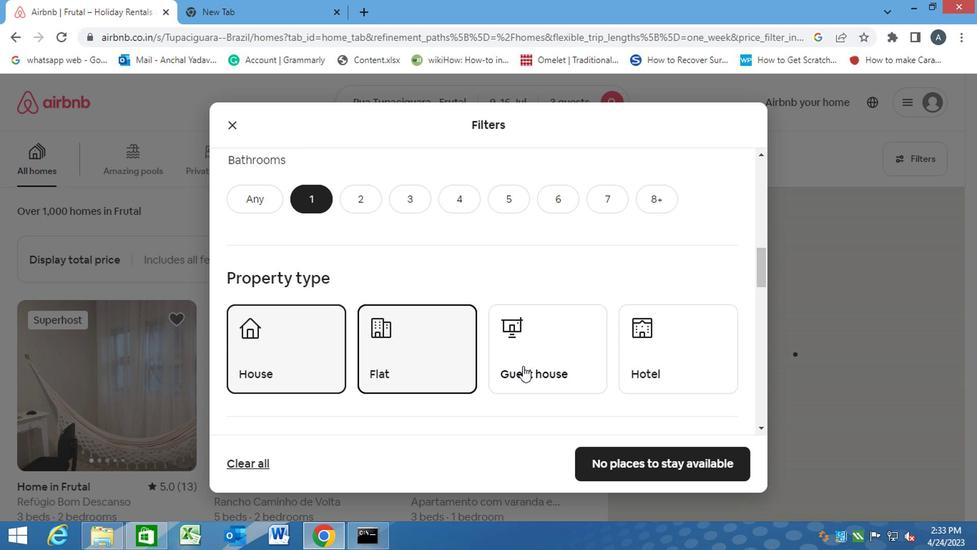 
Action: Mouse moved to (509, 378)
Screenshot: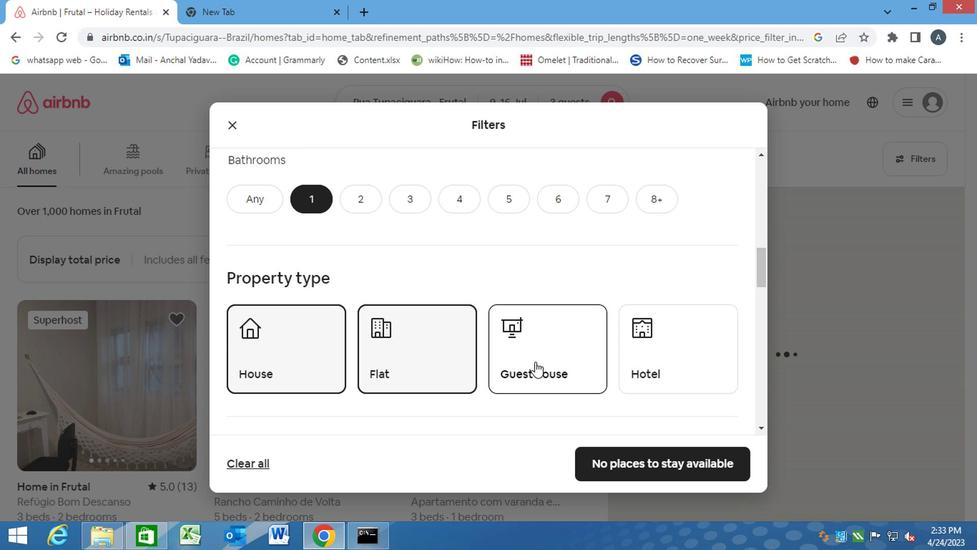 
Action: Mouse scrolled (509, 377) with delta (0, 0)
Screenshot: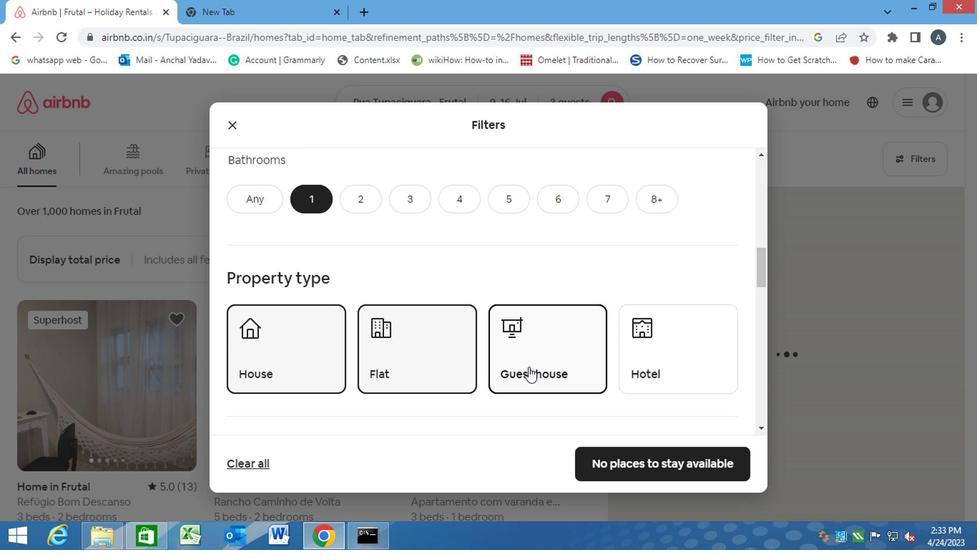 
Action: Mouse moved to (505, 381)
Screenshot: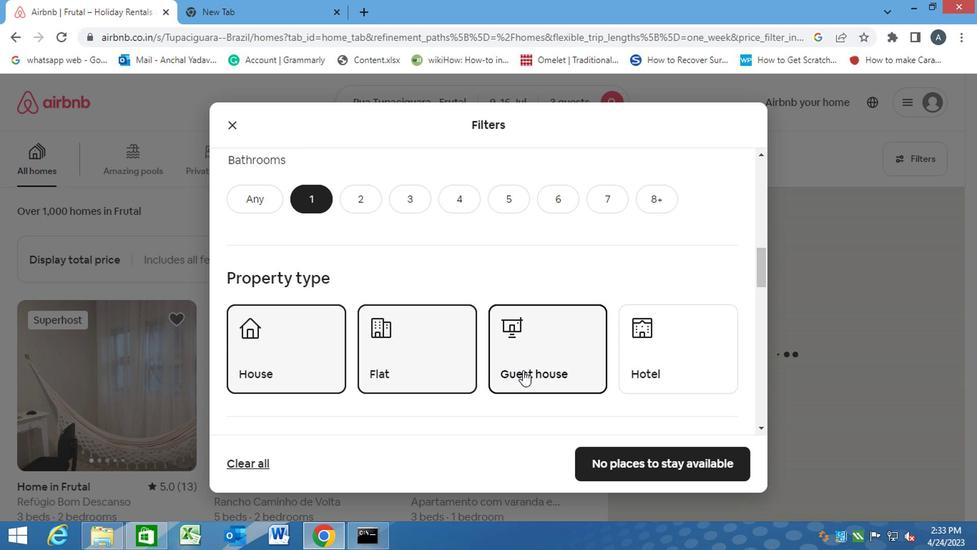 
Action: Mouse scrolled (505, 380) with delta (0, -1)
Screenshot: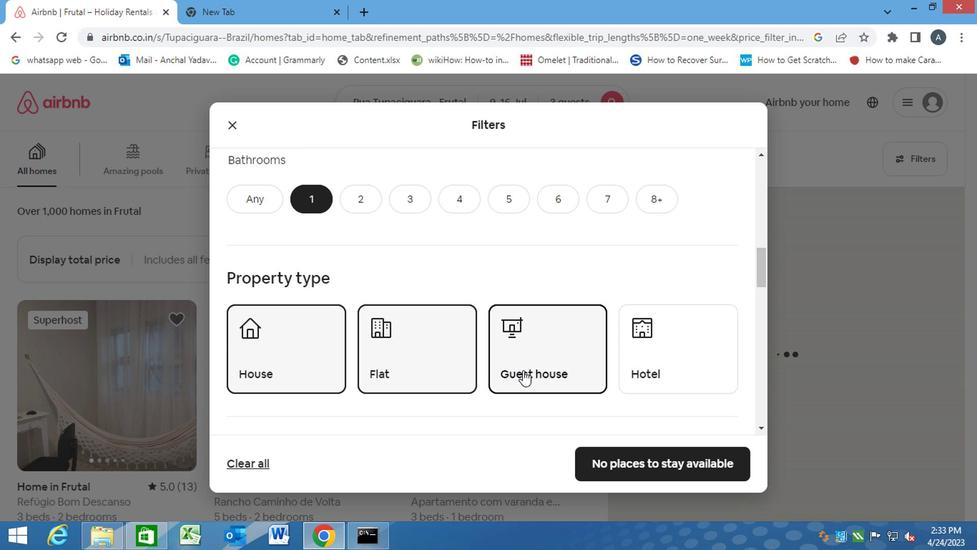 
Action: Mouse scrolled (505, 380) with delta (0, -1)
Screenshot: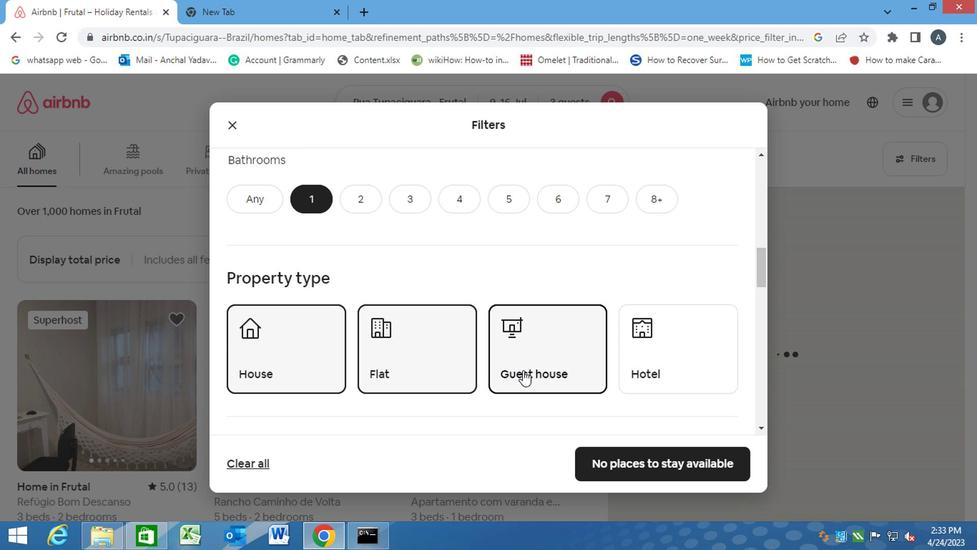 
Action: Mouse moved to (242, 336)
Screenshot: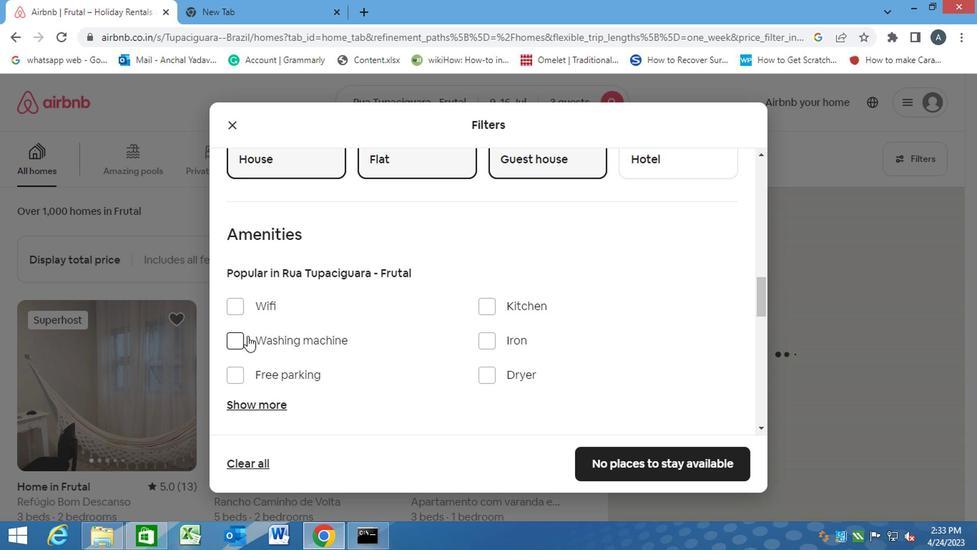 
Action: Mouse pressed left at (242, 336)
Screenshot: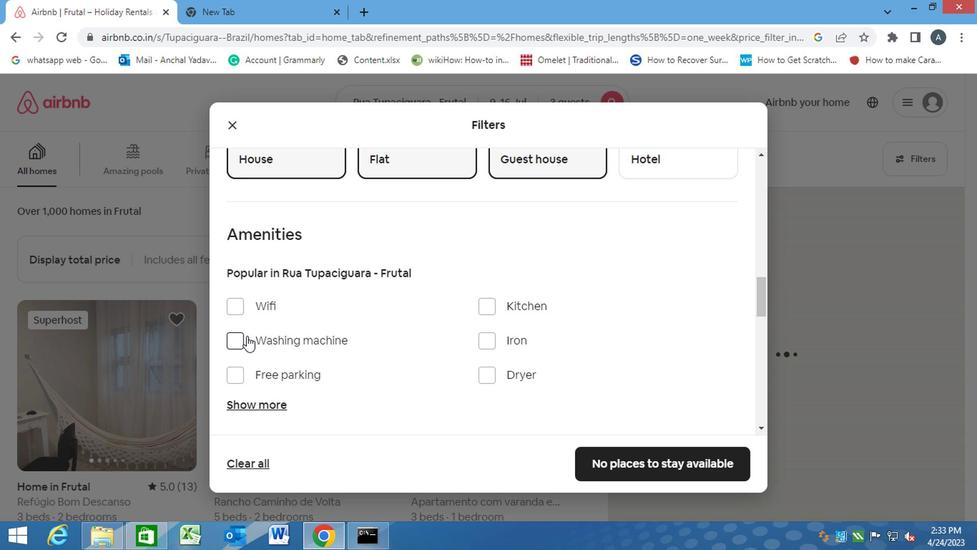 
Action: Mouse moved to (452, 367)
Screenshot: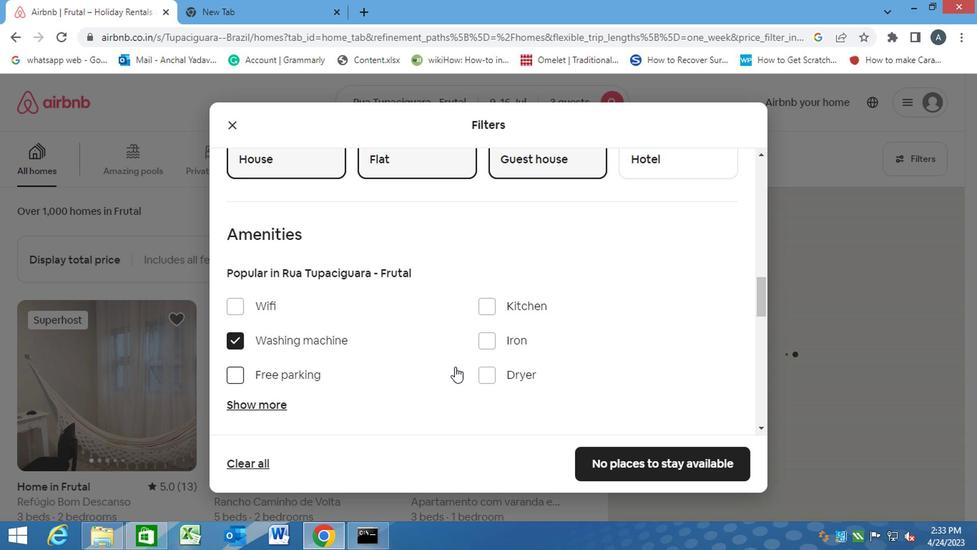 
Action: Mouse scrolled (452, 366) with delta (0, -1)
Screenshot: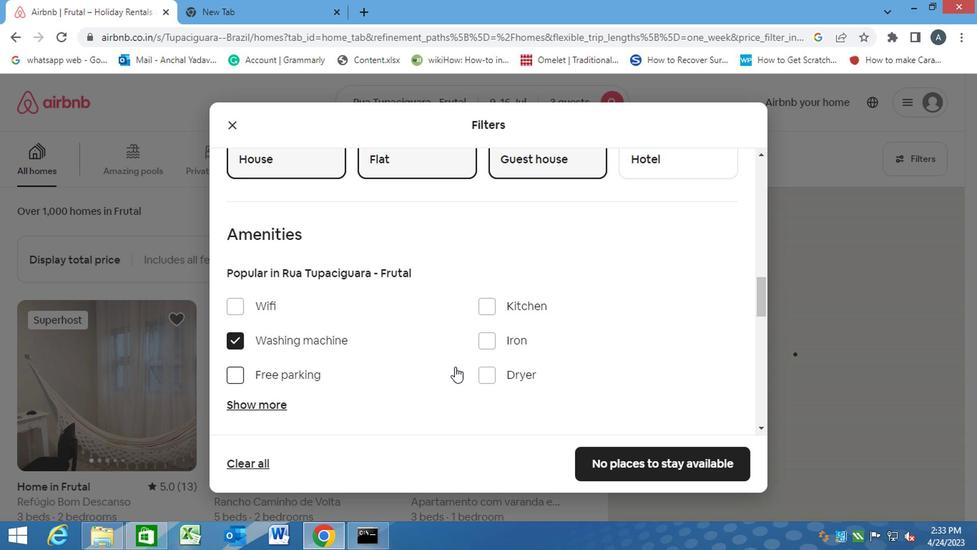 
Action: Mouse moved to (455, 367)
Screenshot: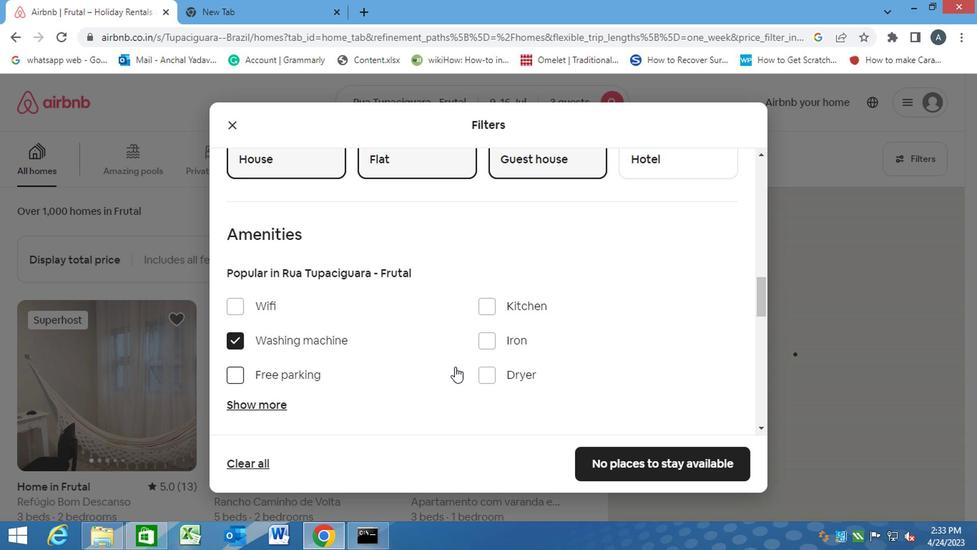 
Action: Mouse scrolled (455, 366) with delta (0, -1)
Screenshot: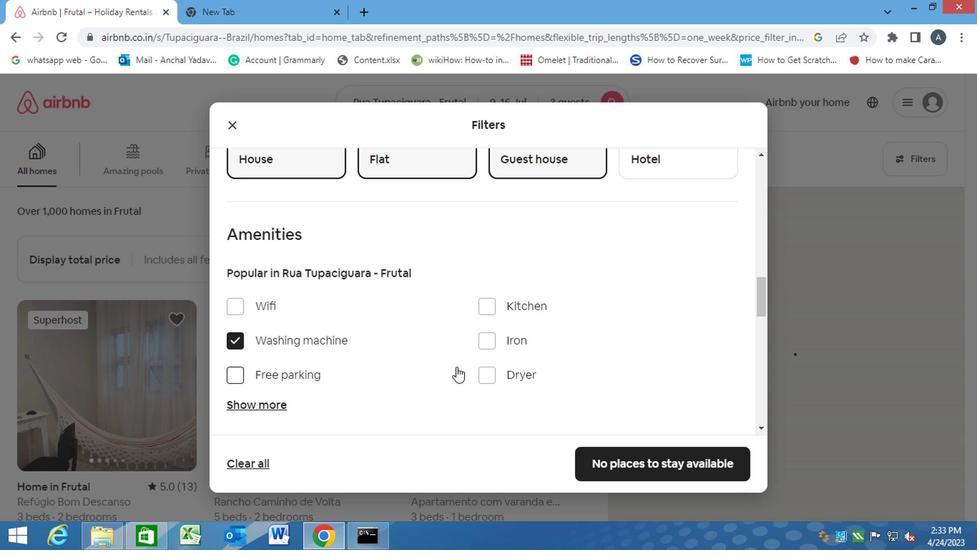 
Action: Mouse scrolled (455, 366) with delta (0, -1)
Screenshot: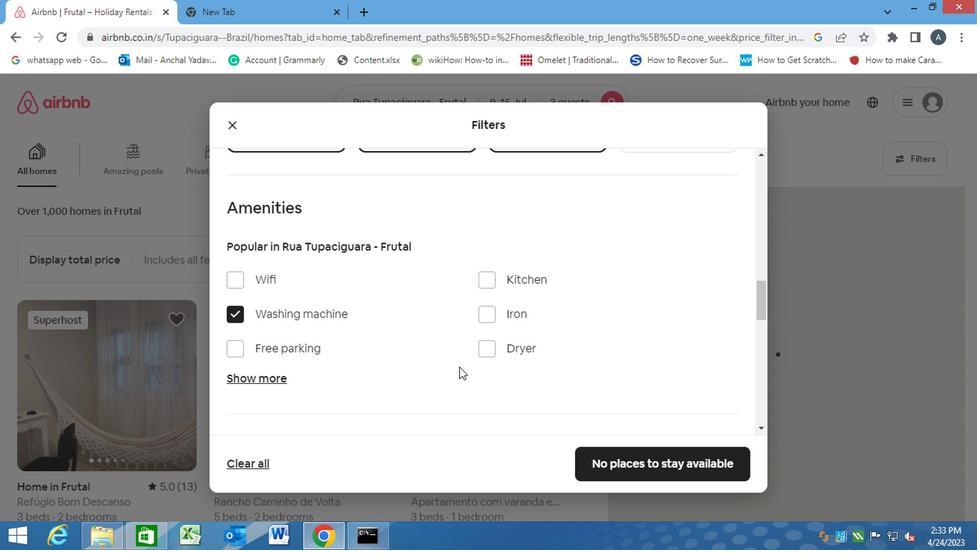 
Action: Mouse scrolled (455, 366) with delta (0, -1)
Screenshot: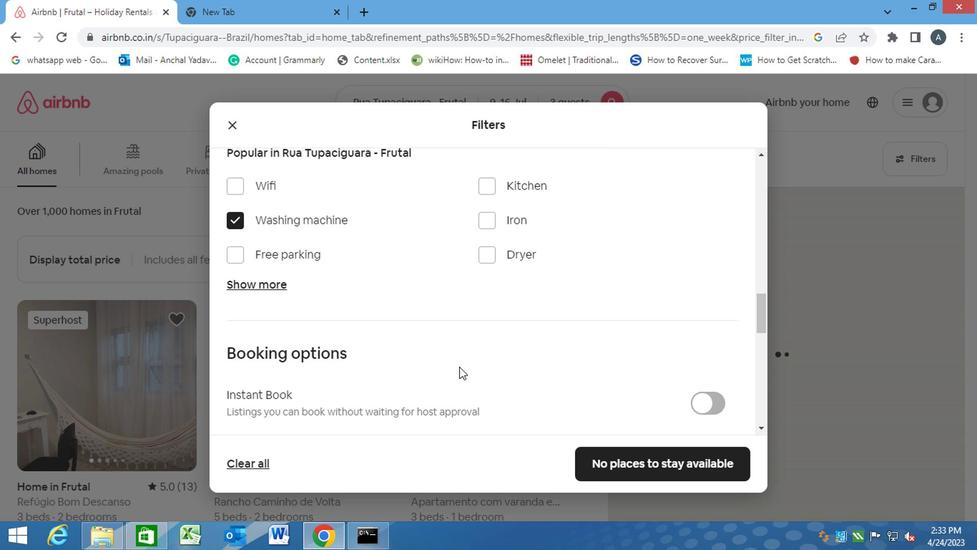 
Action: Mouse scrolled (455, 366) with delta (0, -1)
Screenshot: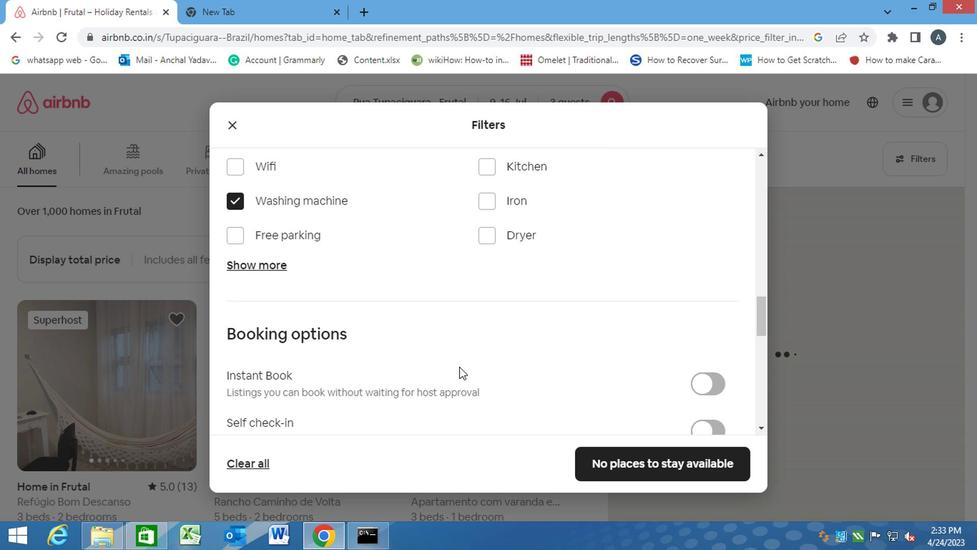 
Action: Mouse moved to (698, 217)
Screenshot: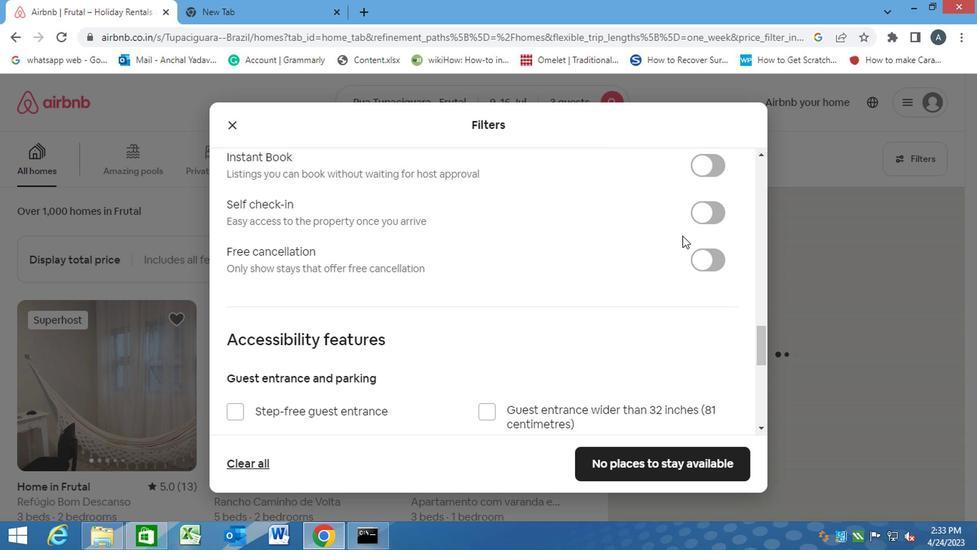 
Action: Mouse pressed left at (698, 217)
Screenshot: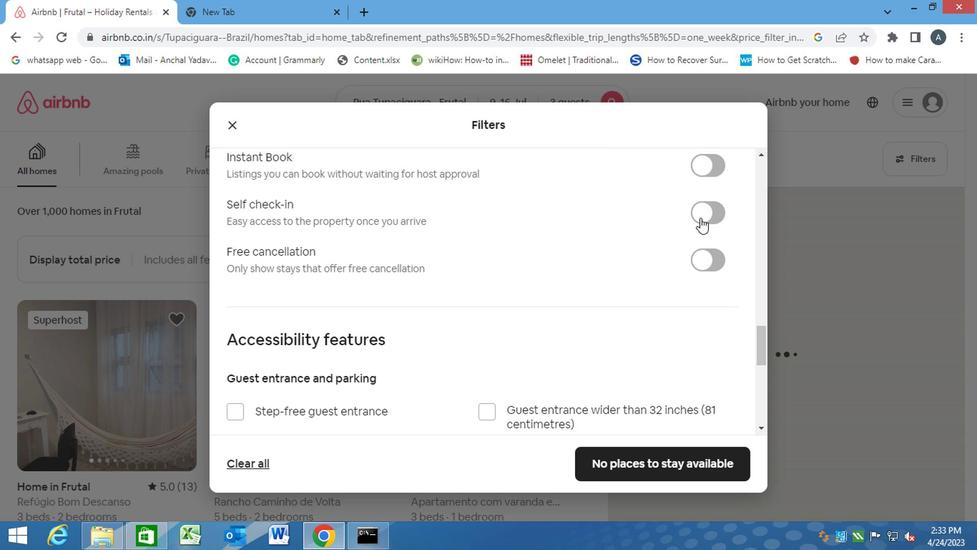 
Action: Mouse moved to (512, 295)
Screenshot: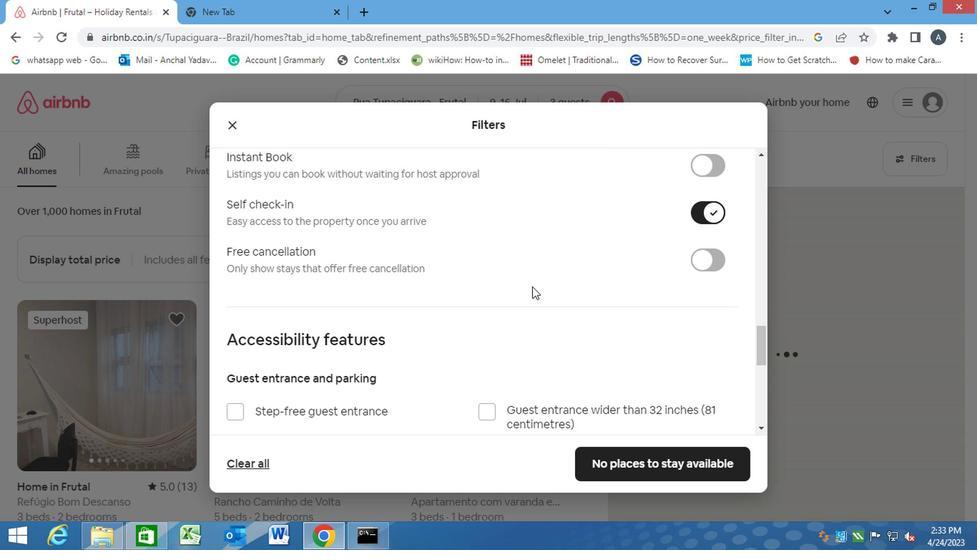 
Action: Mouse scrolled (512, 294) with delta (0, 0)
Screenshot: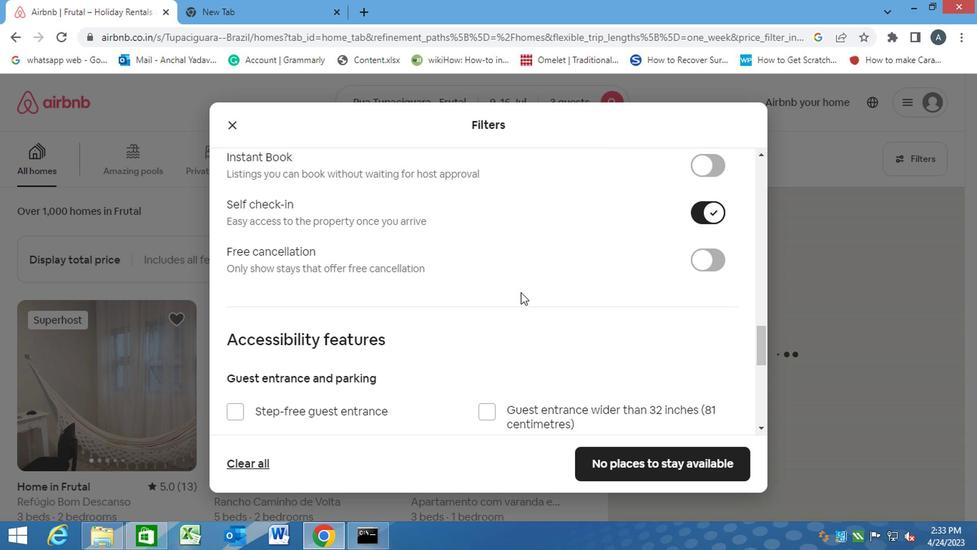 
Action: Mouse scrolled (512, 294) with delta (0, 0)
Screenshot: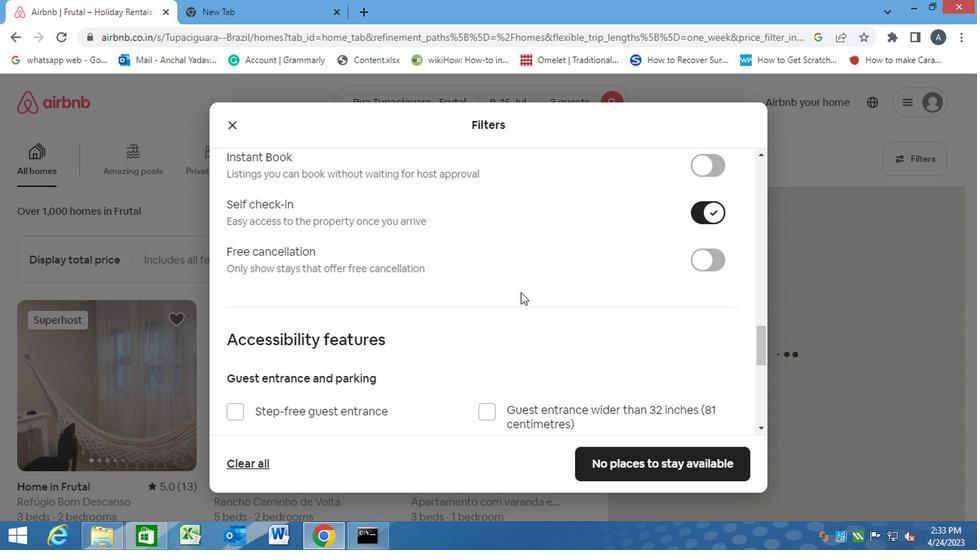 
Action: Mouse scrolled (512, 294) with delta (0, 0)
Screenshot: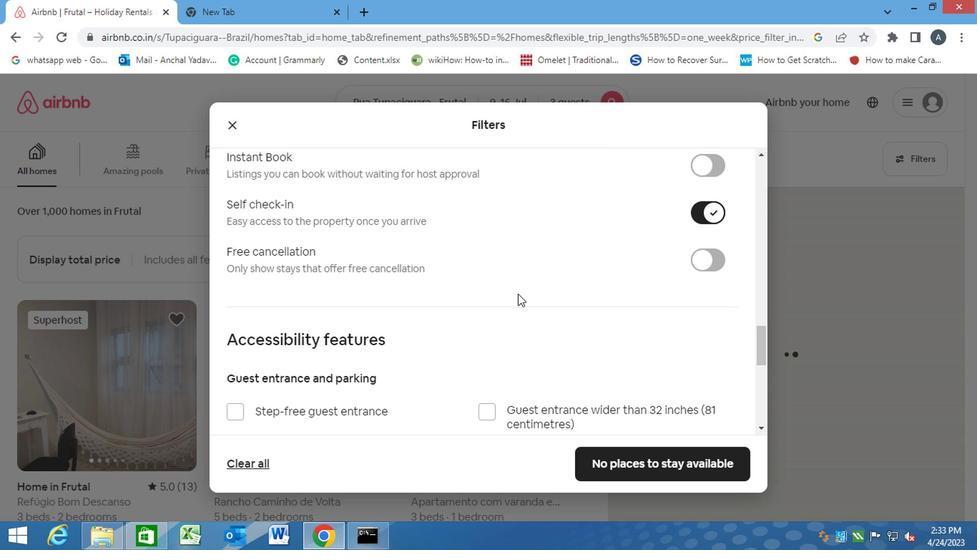 
Action: Mouse scrolled (512, 294) with delta (0, 0)
Screenshot: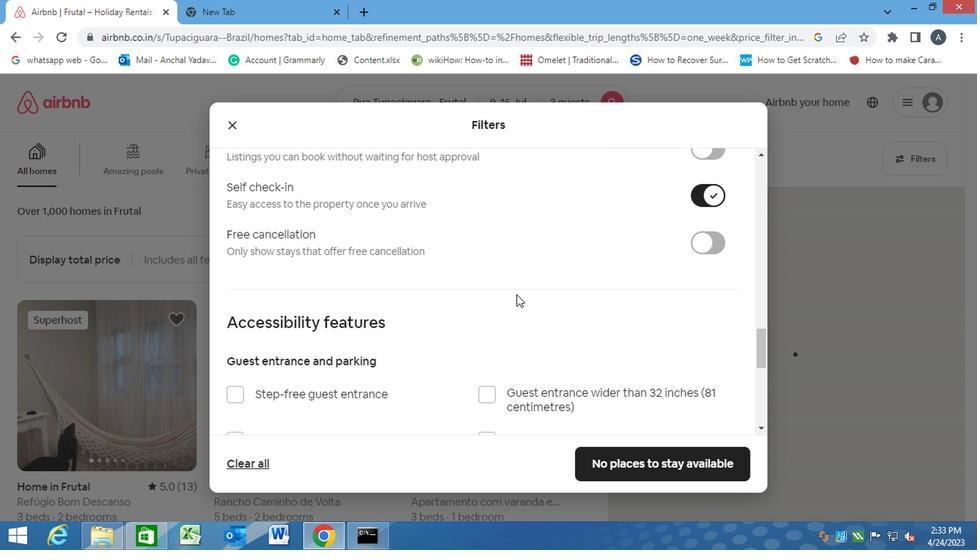 
Action: Mouse moved to (320, 327)
Screenshot: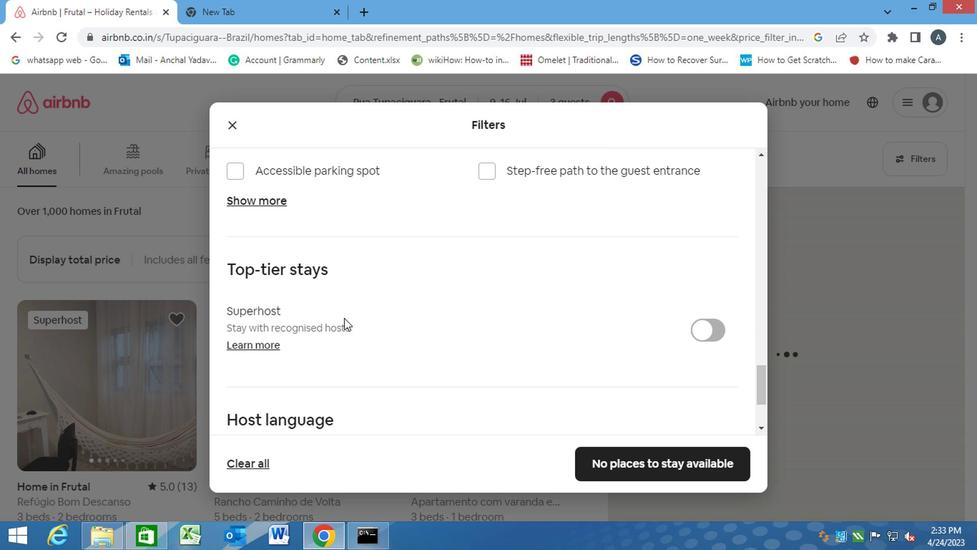 
Action: Mouse scrolled (320, 326) with delta (0, -1)
Screenshot: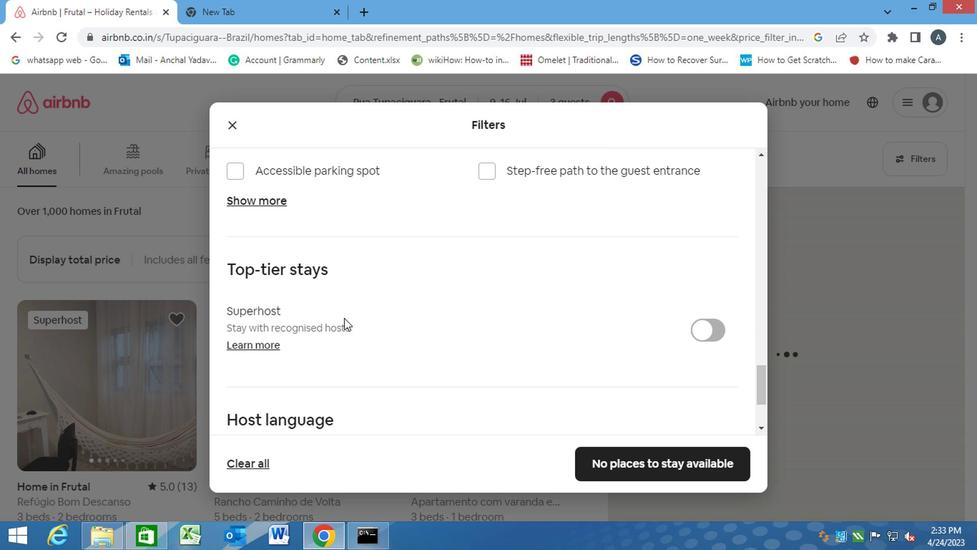 
Action: Mouse moved to (320, 328)
Screenshot: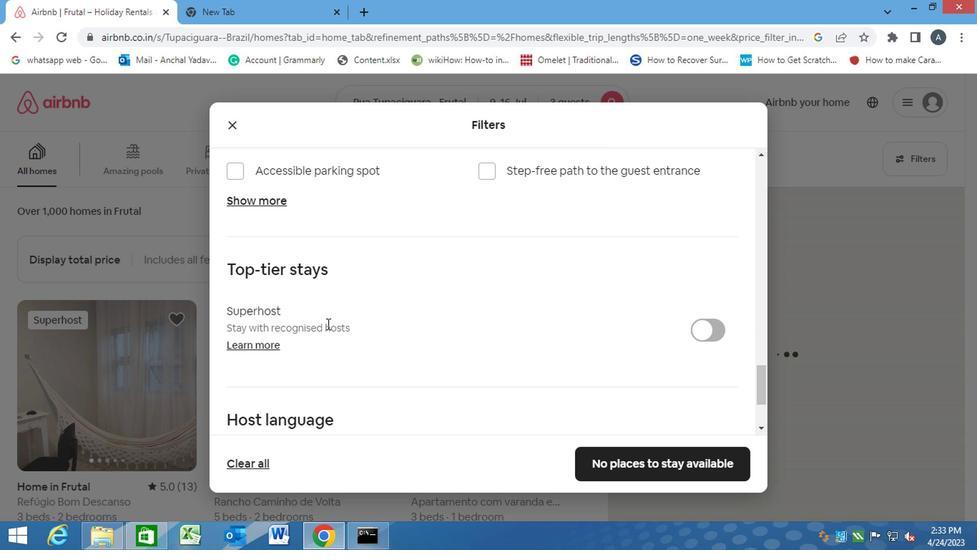
Action: Mouse scrolled (320, 327) with delta (0, -1)
Screenshot: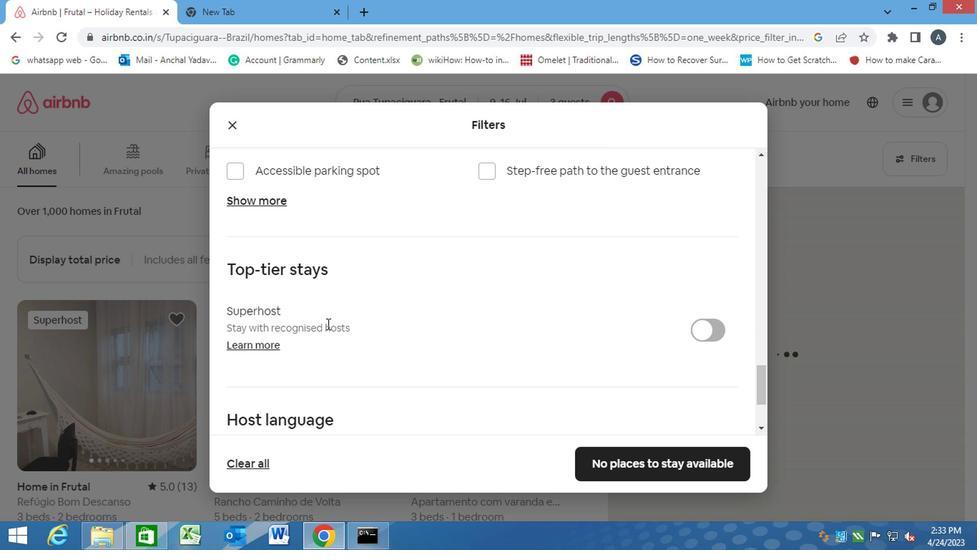 
Action: Mouse scrolled (320, 327) with delta (0, -1)
Screenshot: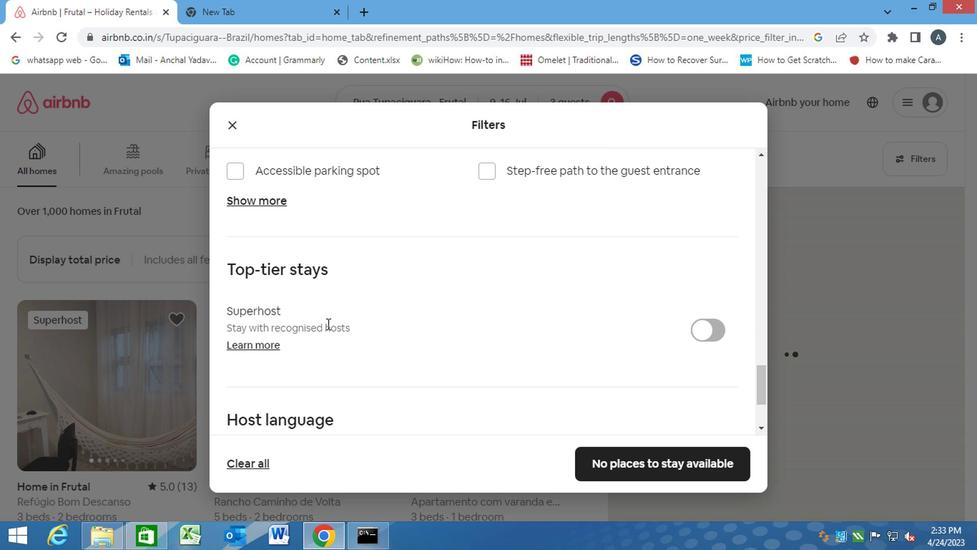 
Action: Mouse moved to (261, 392)
Screenshot: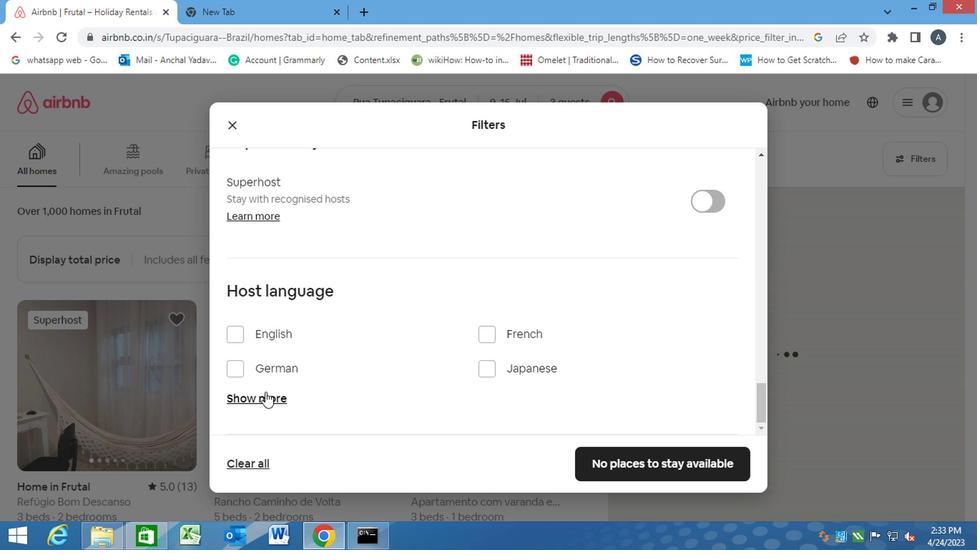 
Action: Mouse pressed left at (261, 392)
Screenshot: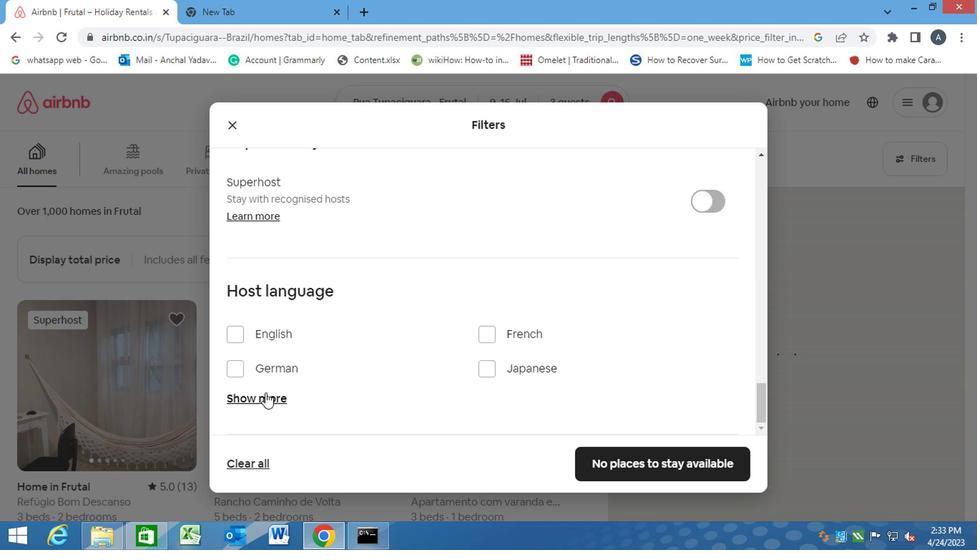 
Action: Mouse moved to (261, 392)
Screenshot: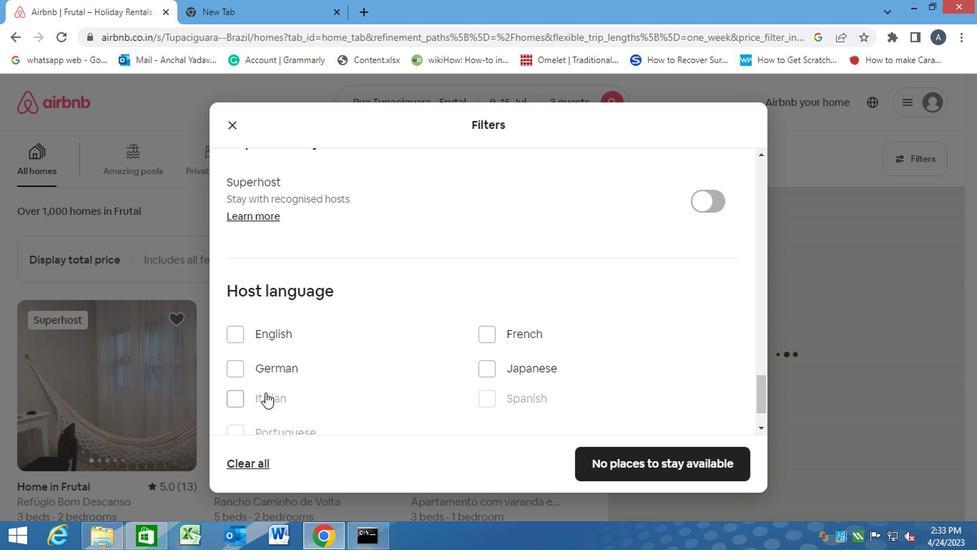 
Action: Mouse scrolled (261, 392) with delta (0, 0)
Screenshot: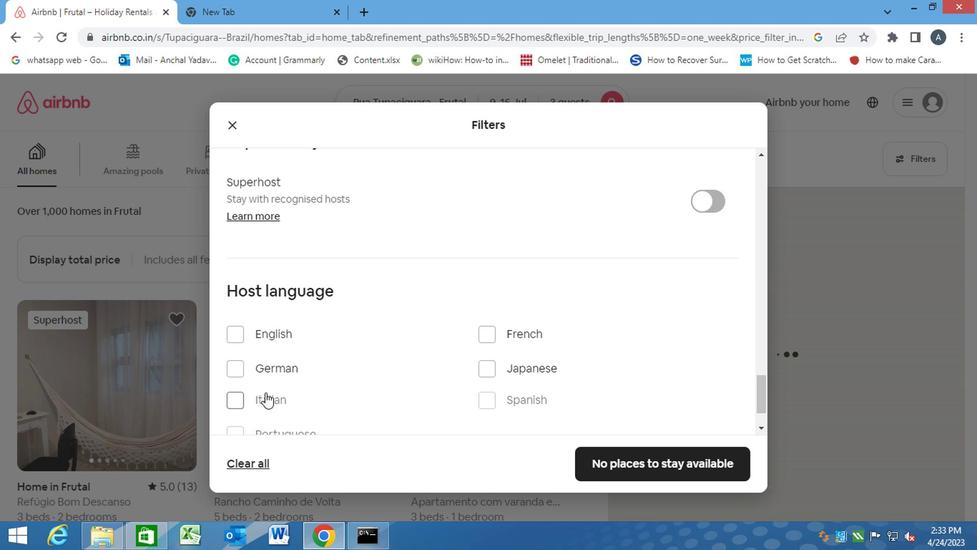 
Action: Mouse scrolled (261, 392) with delta (0, 0)
Screenshot: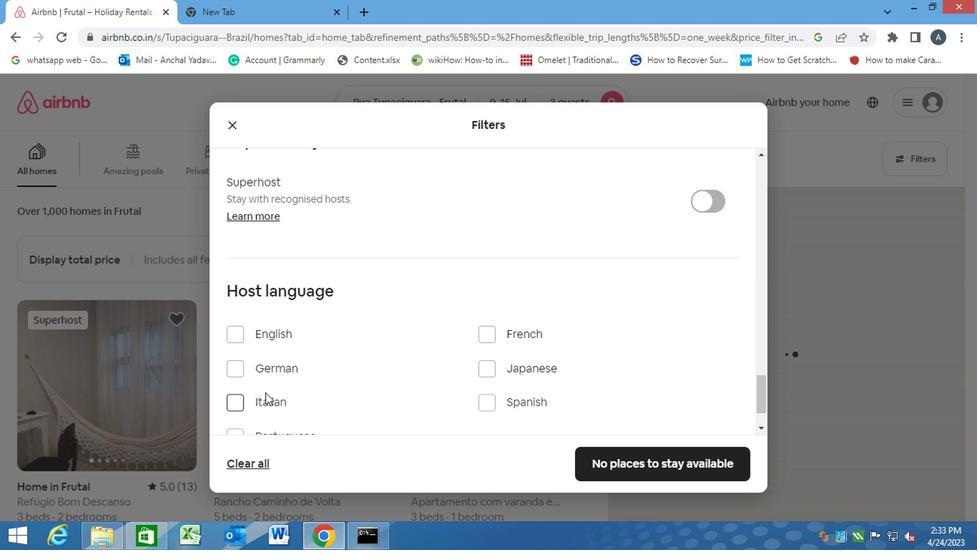 
Action: Mouse moved to (495, 337)
Screenshot: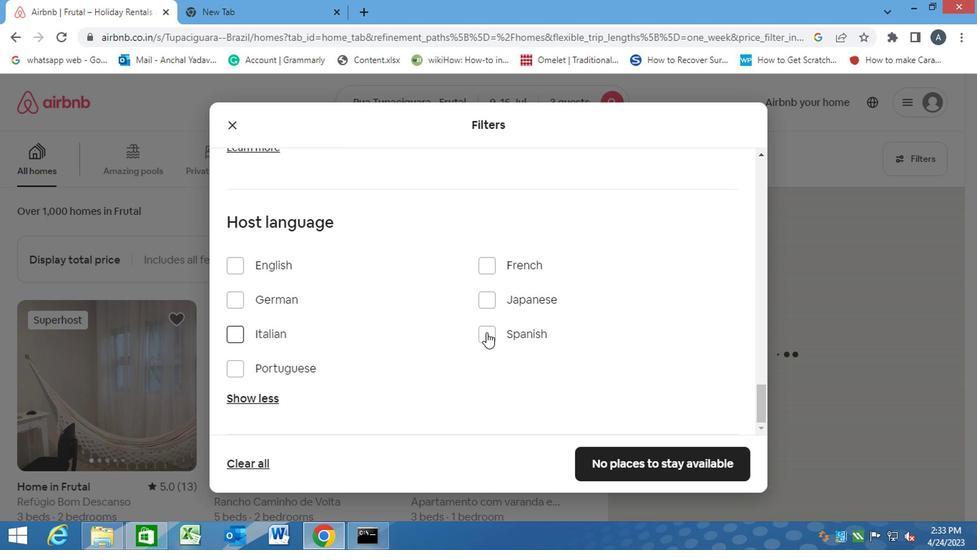 
Action: Mouse pressed left at (495, 337)
Screenshot: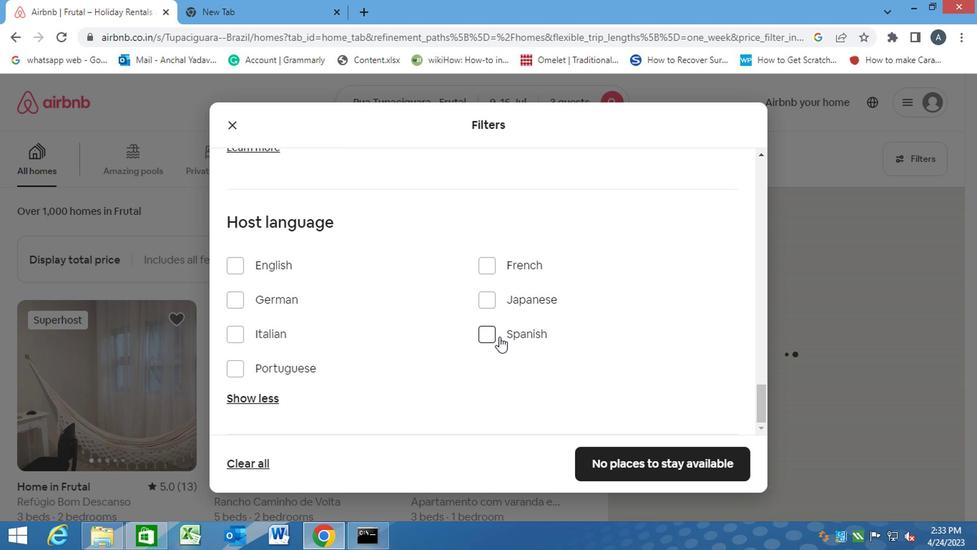 
Action: Mouse moved to (667, 457)
Screenshot: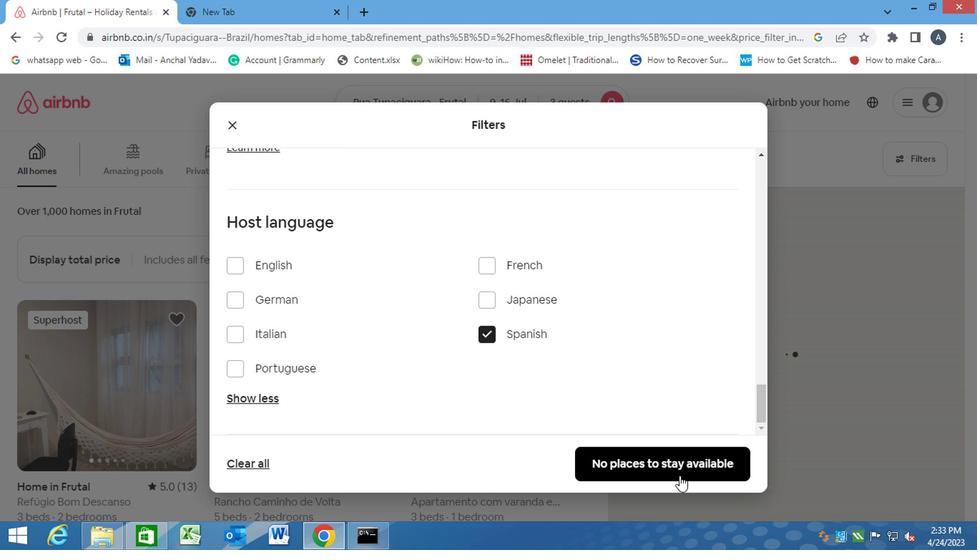 
Action: Mouse pressed left at (667, 457)
Screenshot: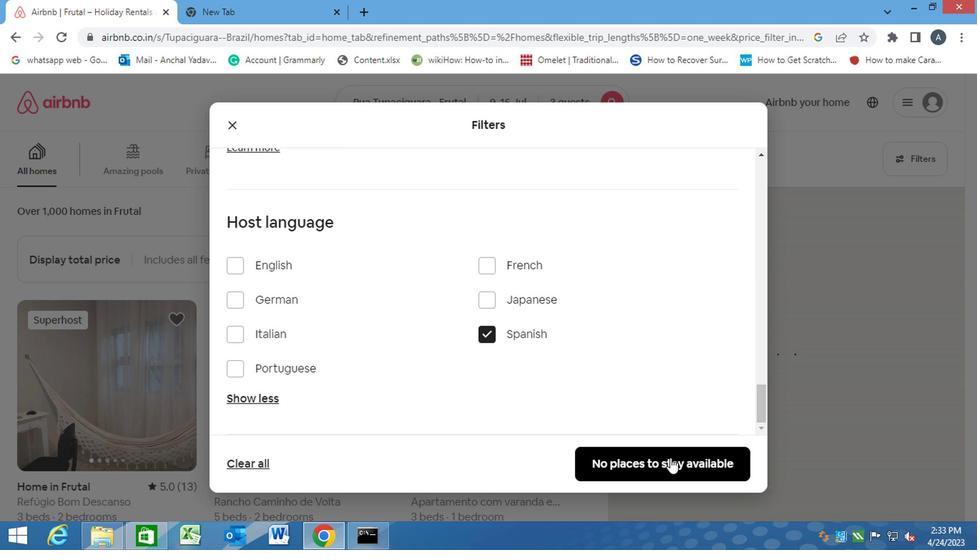 
Action: Key pressed <Key.f8>
Screenshot: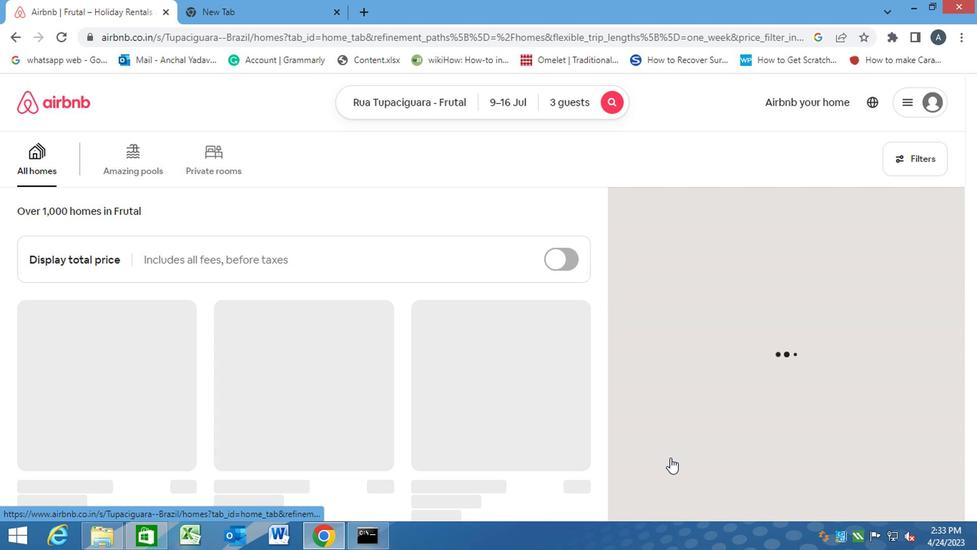 
